 Task: Open Card Litigation Planning Review in Board Customer Advocacy Tips to Workspace Editing and Proofreading and add a team member Softage.4@softage.net, a label Blue, a checklist Chocolate Making, an attachment from your computer, a color Blue and finally, add a card description 'Develop and launch new customer engagement program' and a comment 'This task presents an opportunity to demonstrate our leadership skills and ability to take charge.'. Add a start date 'Jan 04, 1900' with a due date 'Jan 04, 1900'
Action: Mouse moved to (0, 141)
Screenshot: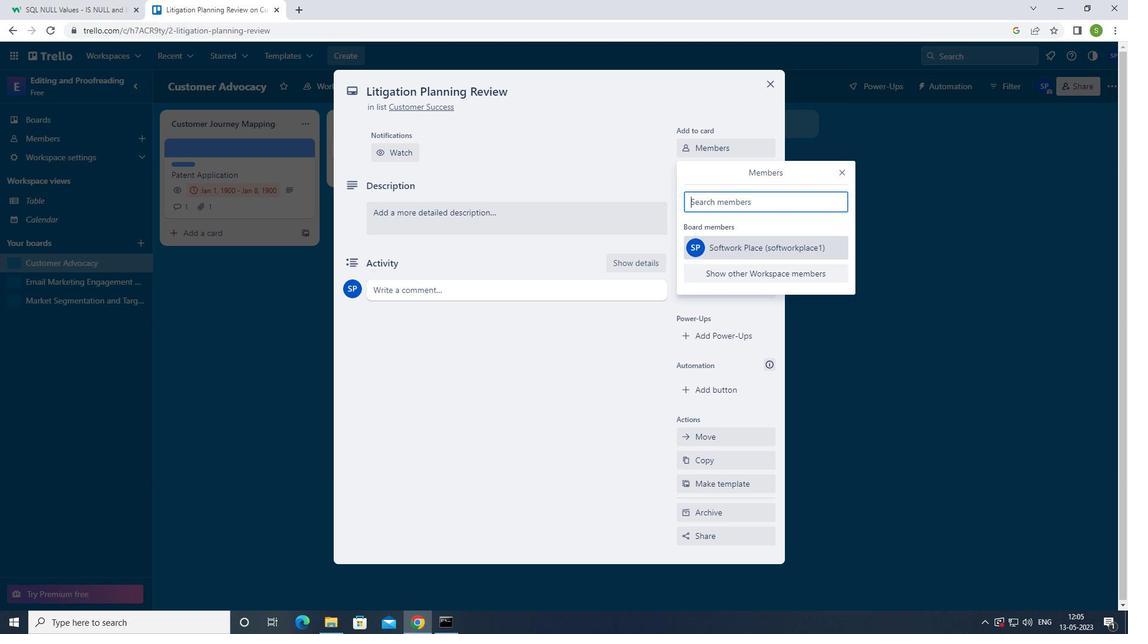 
Action: Key pressed <Key.shift>SOFTAGE.4<Key.shift>@SOFTAGE.NET<Key.enter>
Screenshot: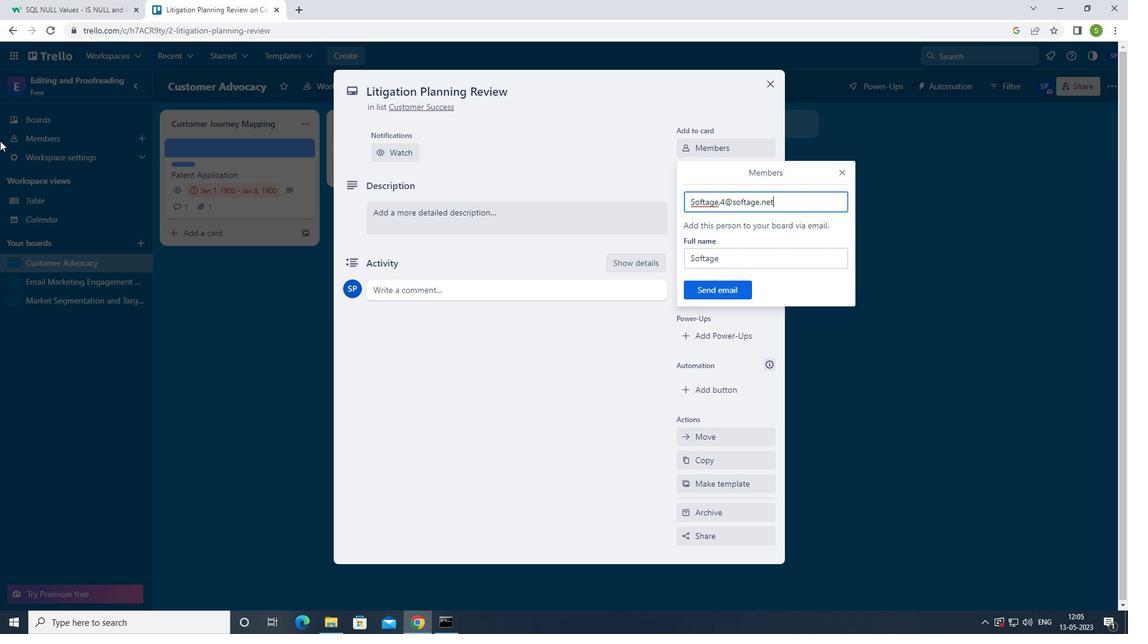 
Action: Mouse moved to (842, 170)
Screenshot: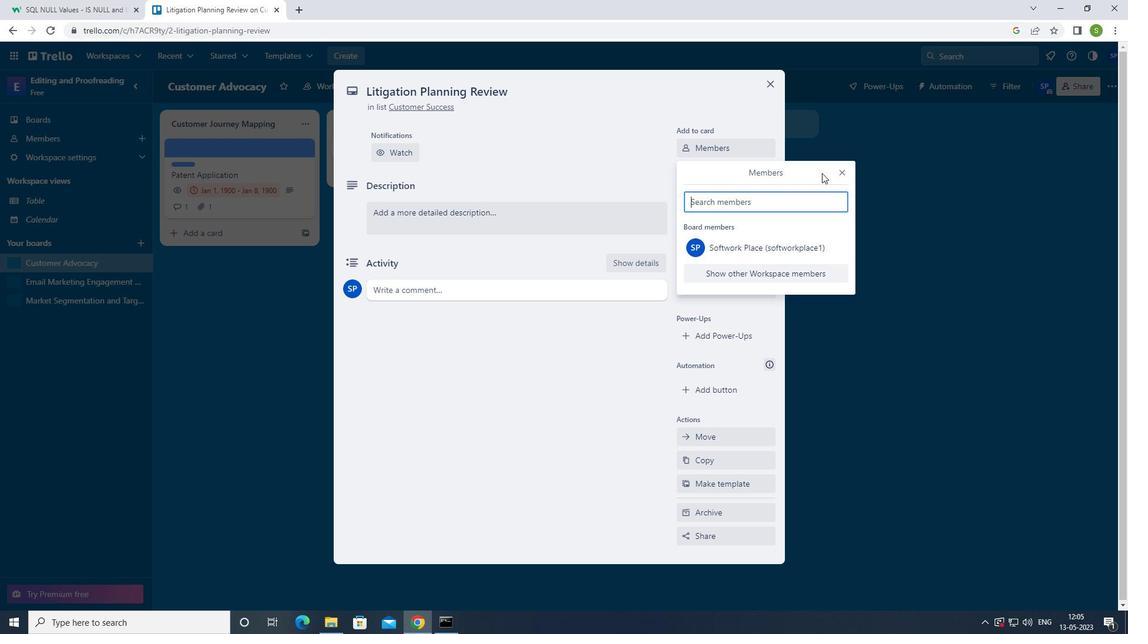 
Action: Mouse pressed left at (842, 170)
Screenshot: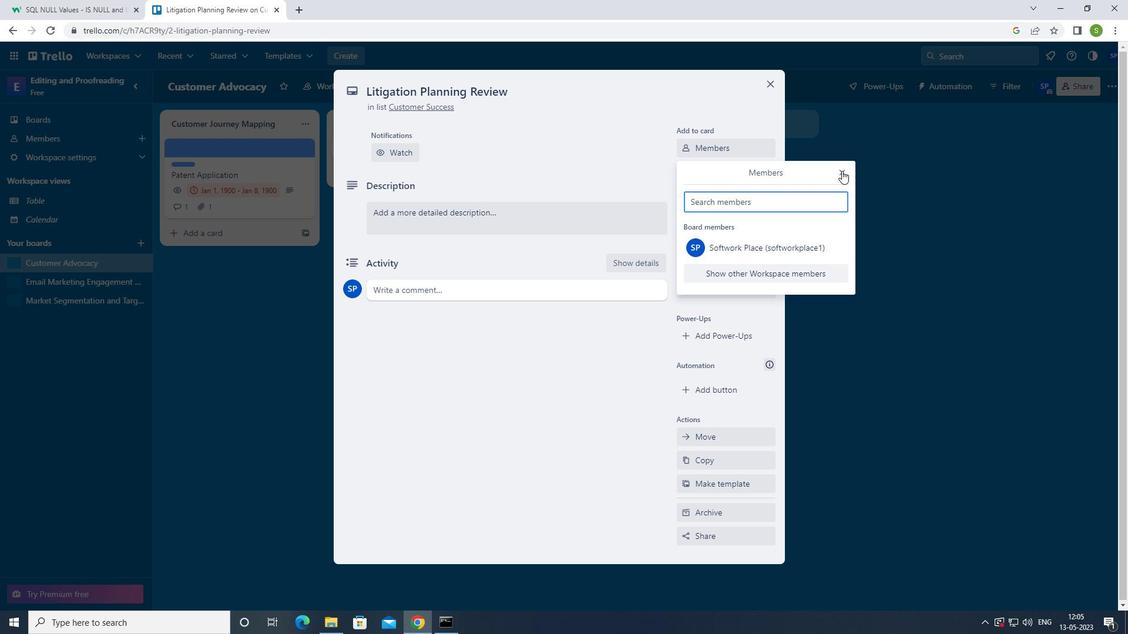 
Action: Mouse moved to (731, 178)
Screenshot: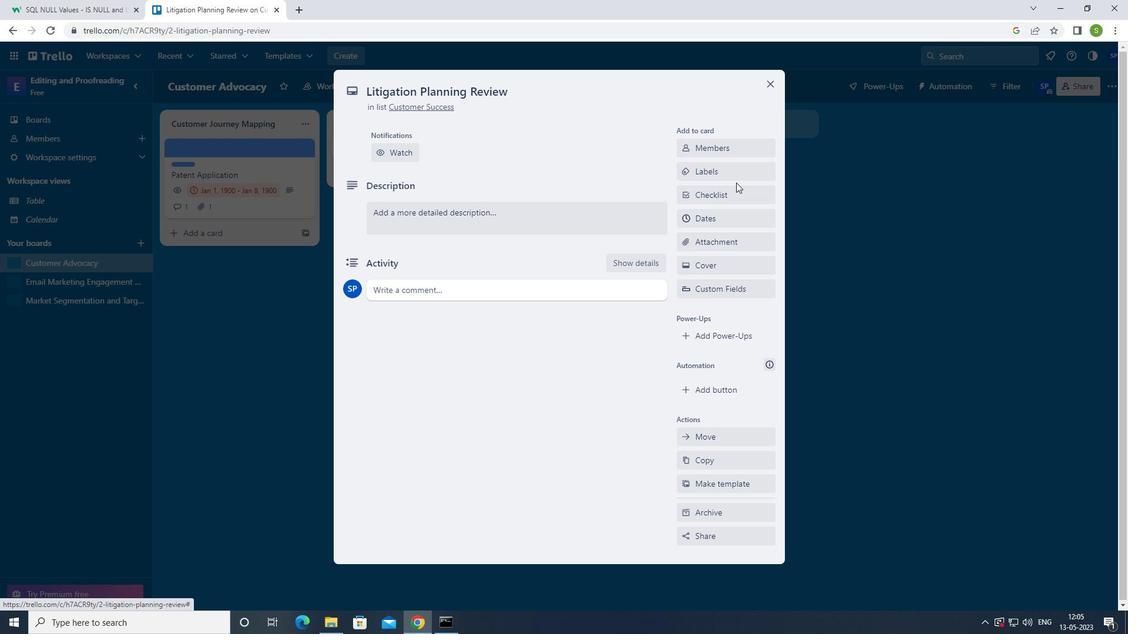 
Action: Mouse pressed left at (731, 178)
Screenshot: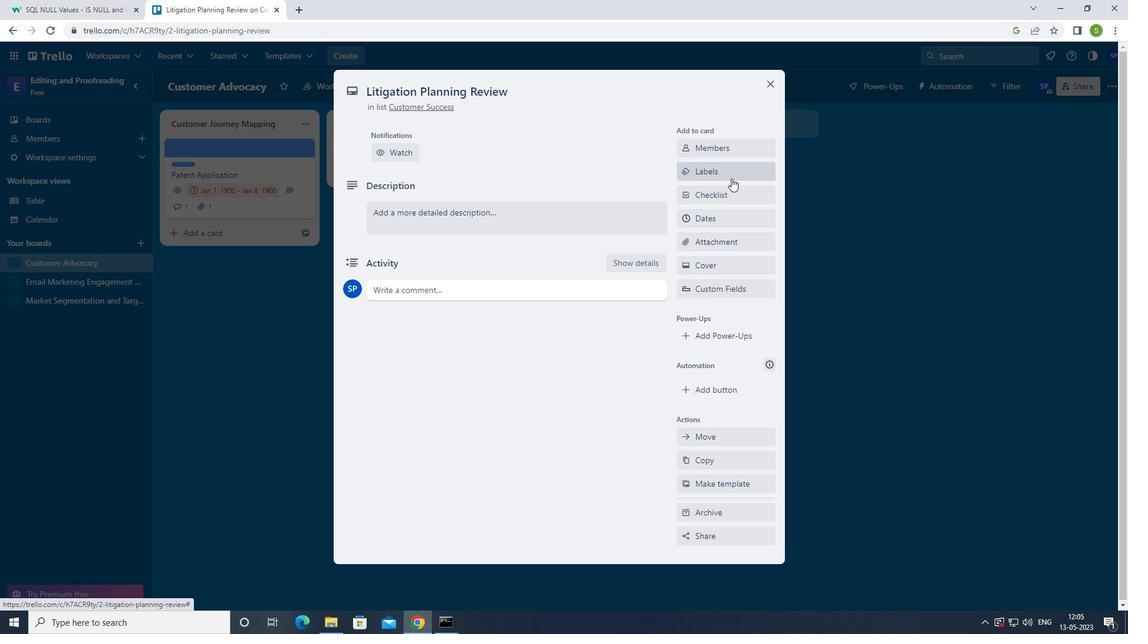 
Action: Mouse moved to (695, 374)
Screenshot: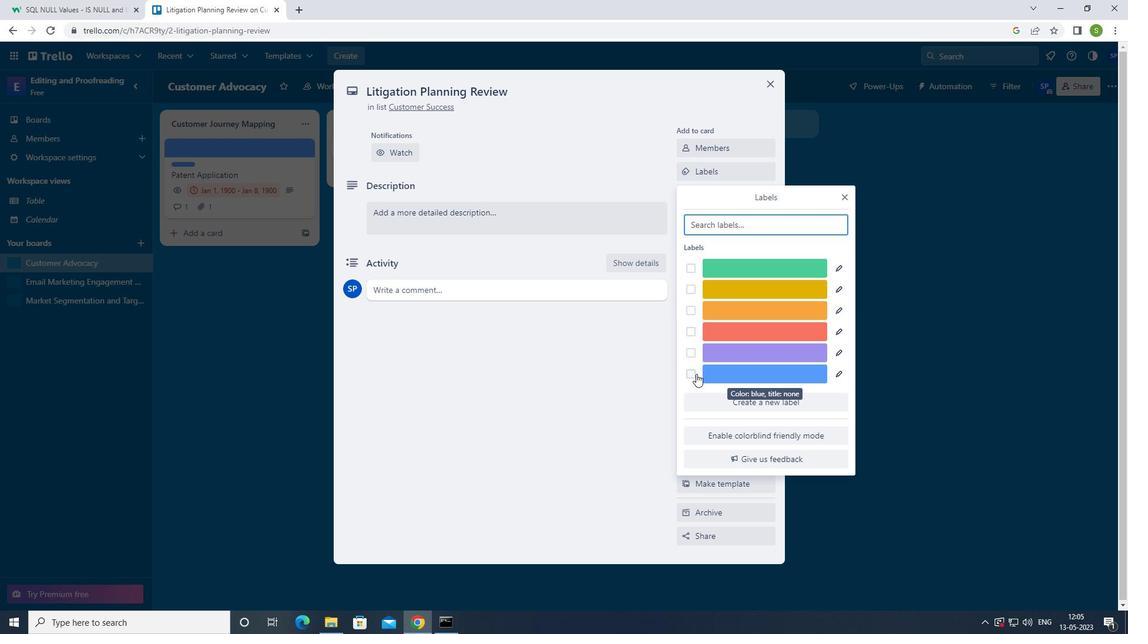 
Action: Mouse pressed left at (695, 374)
Screenshot: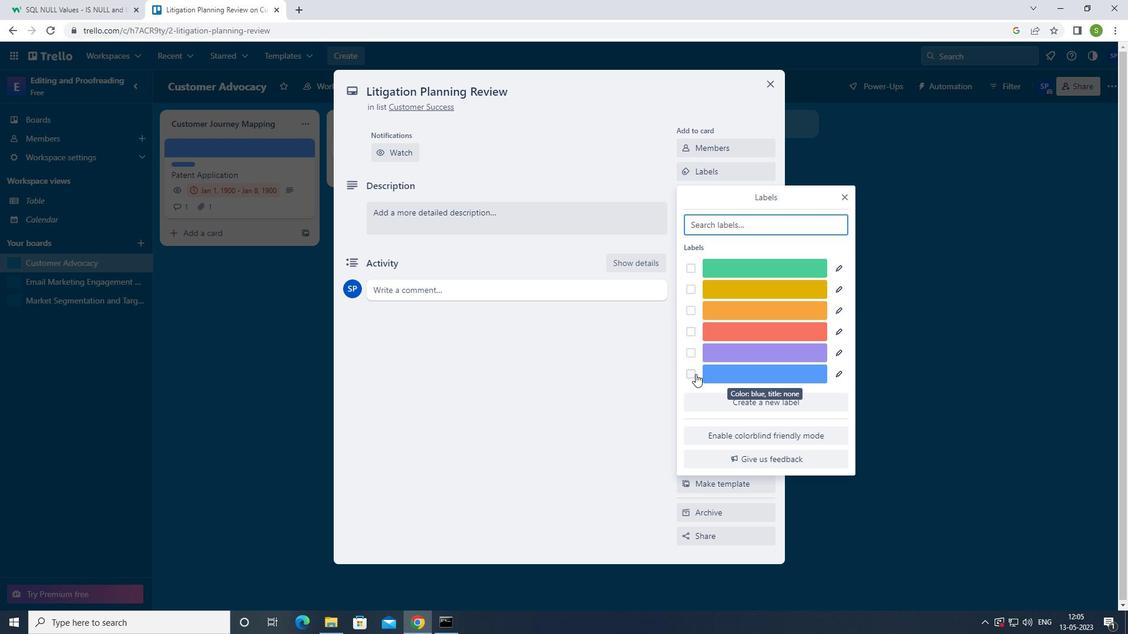 
Action: Mouse moved to (843, 197)
Screenshot: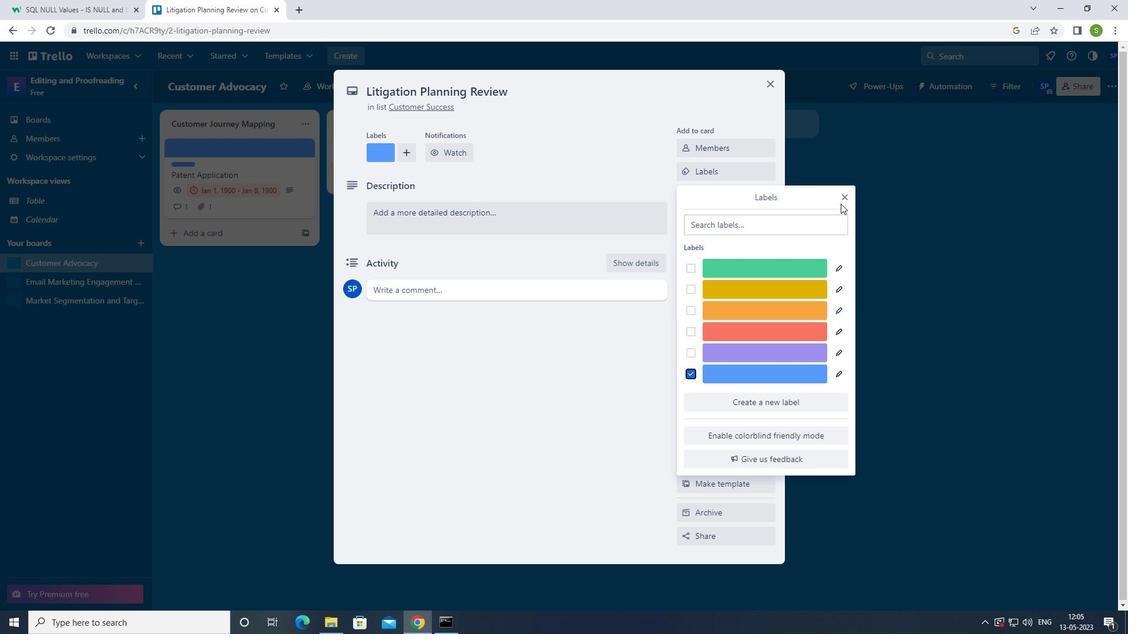 
Action: Mouse pressed left at (843, 197)
Screenshot: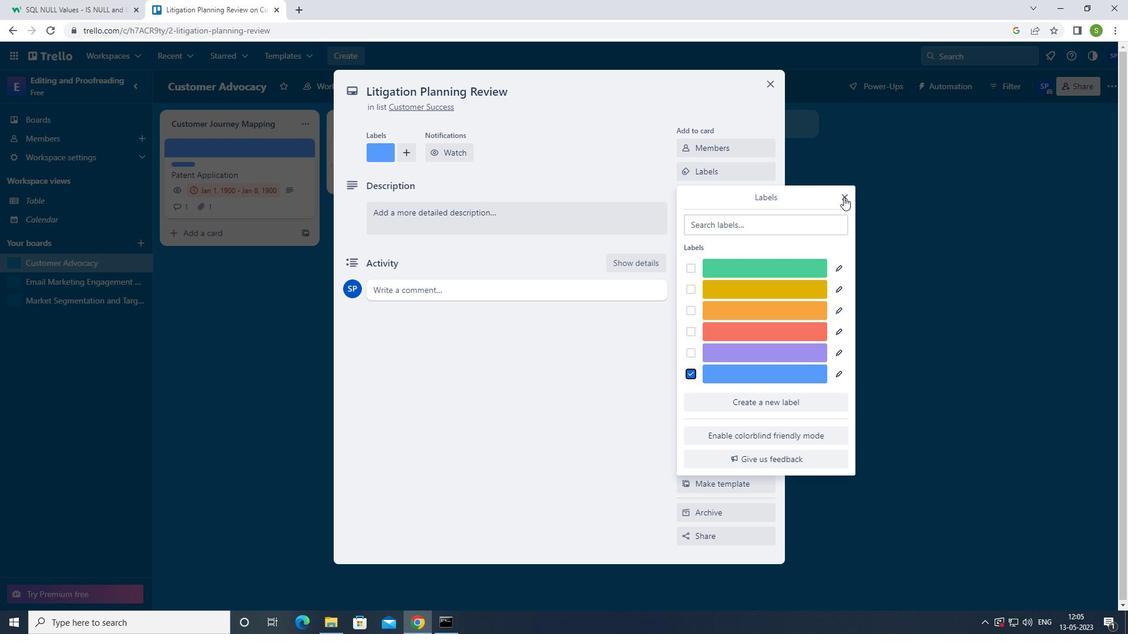 
Action: Mouse moved to (738, 199)
Screenshot: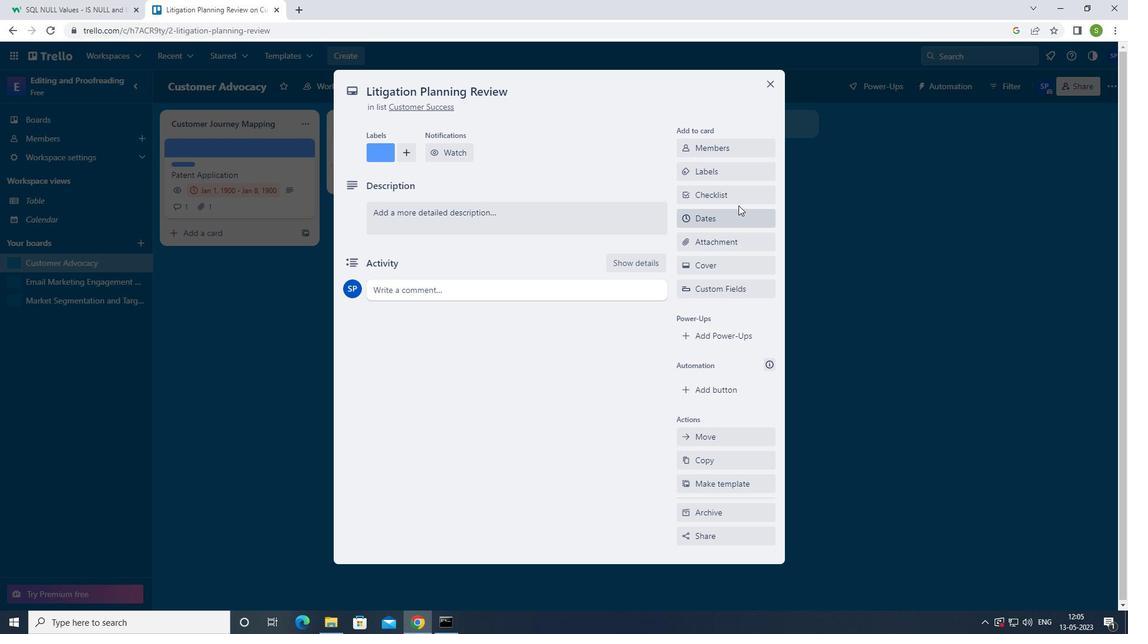 
Action: Mouse pressed left at (738, 199)
Screenshot: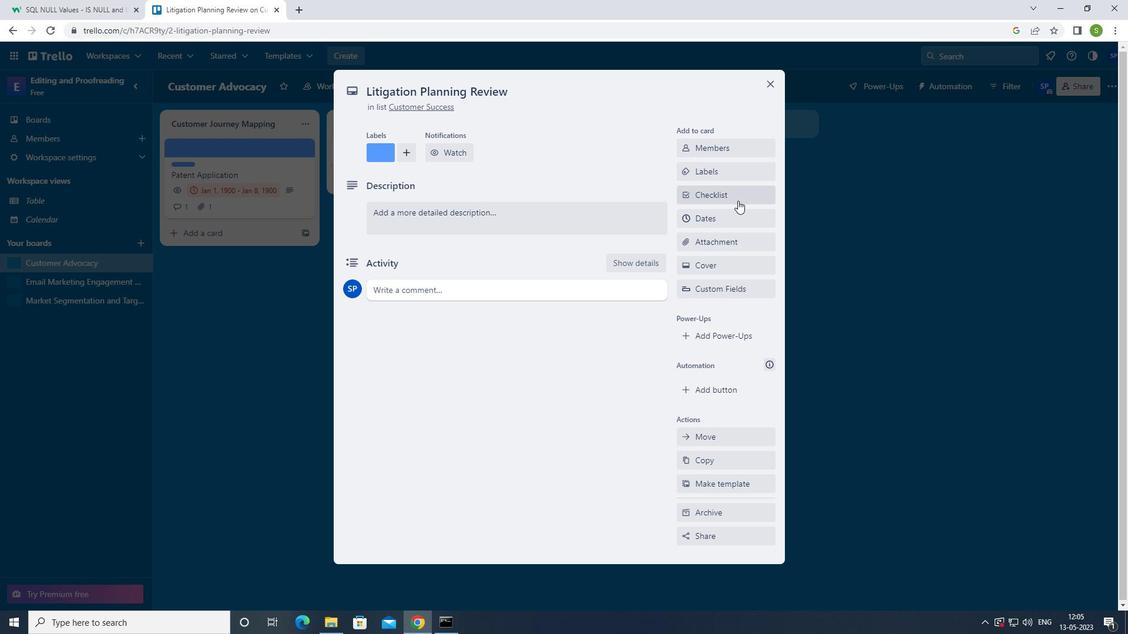 
Action: Mouse moved to (738, 258)
Screenshot: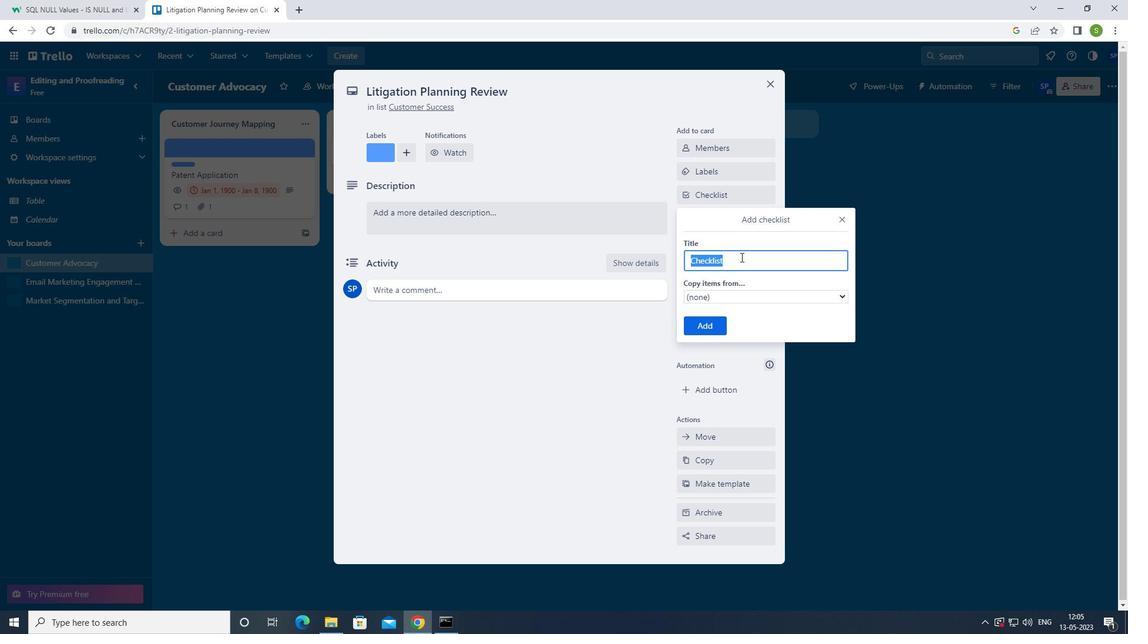 
Action: Key pressed <Key.shift>C
Screenshot: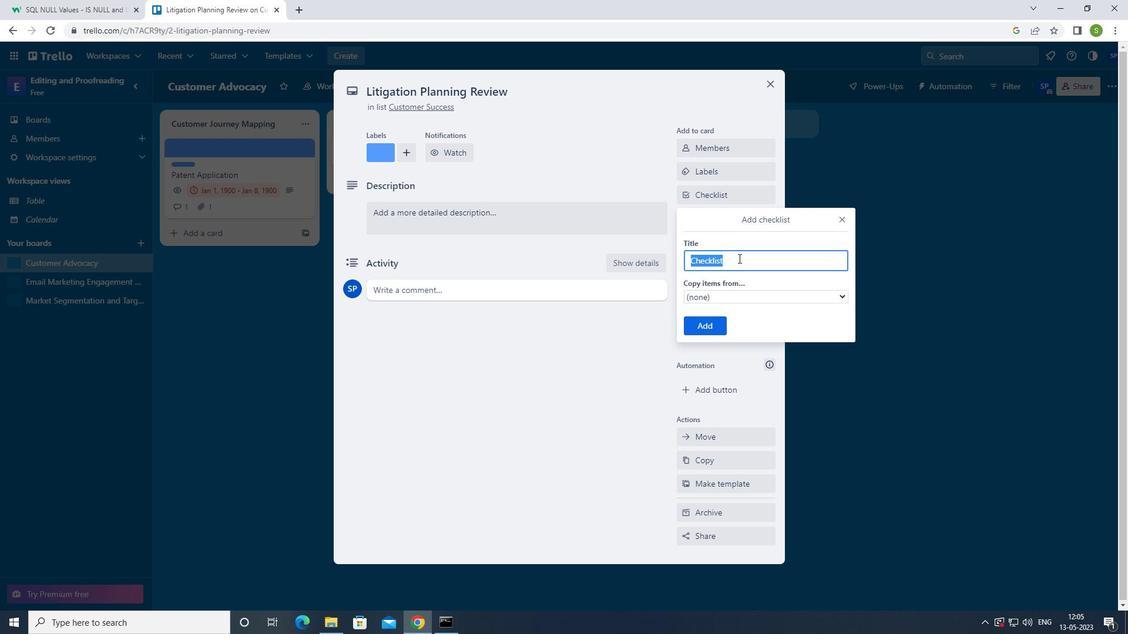 
Action: Mouse moved to (777, 402)
Screenshot: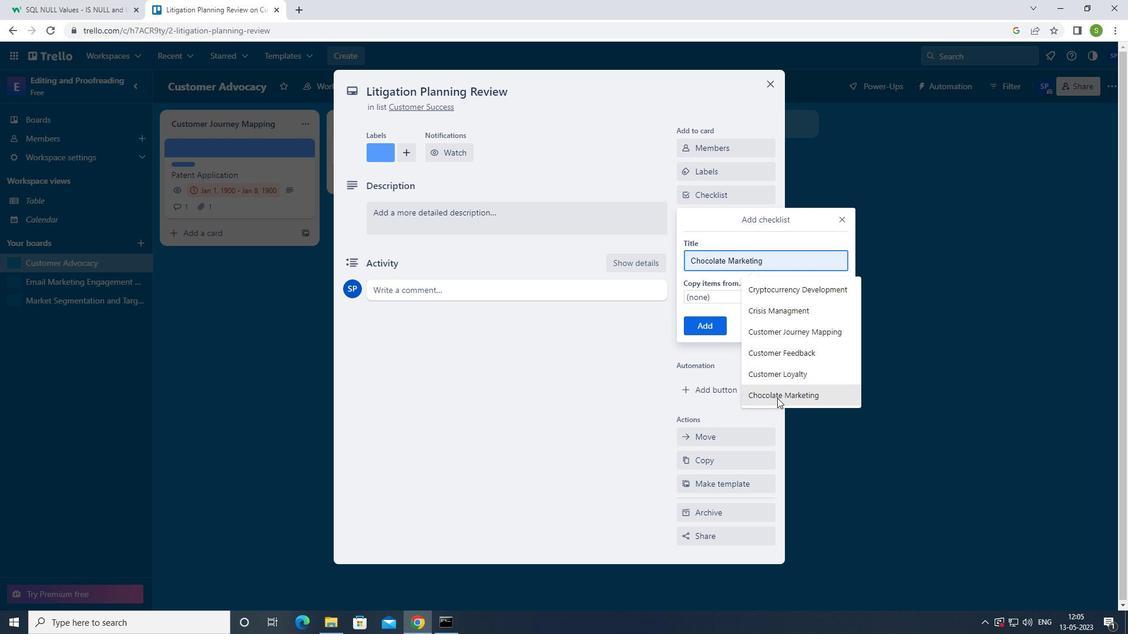 
Action: Mouse pressed left at (777, 402)
Screenshot: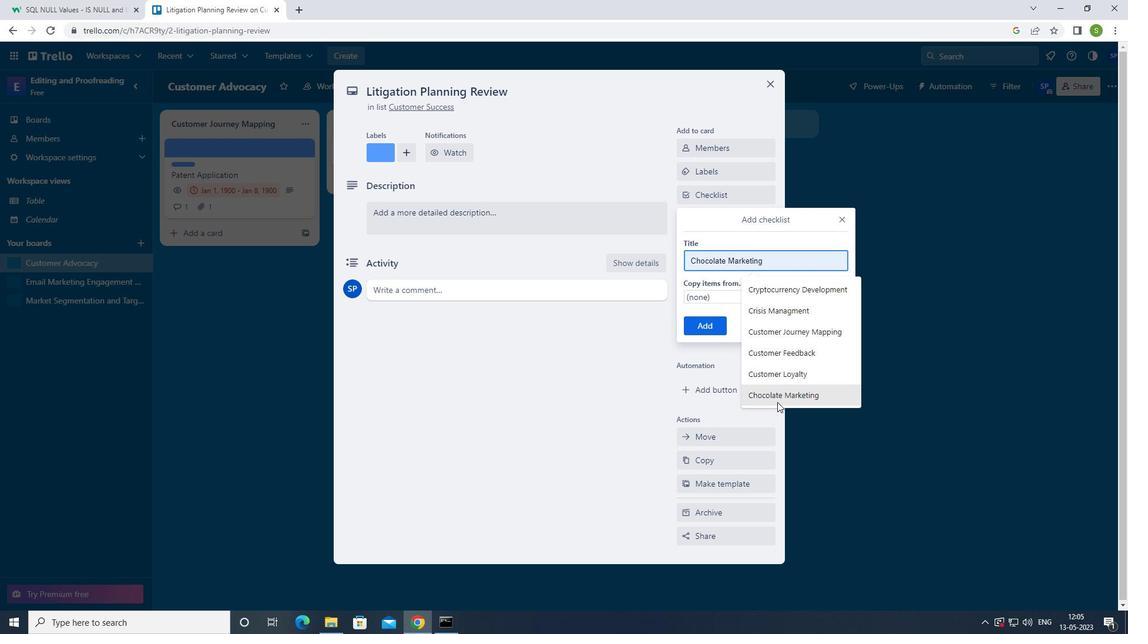 
Action: Mouse moved to (708, 325)
Screenshot: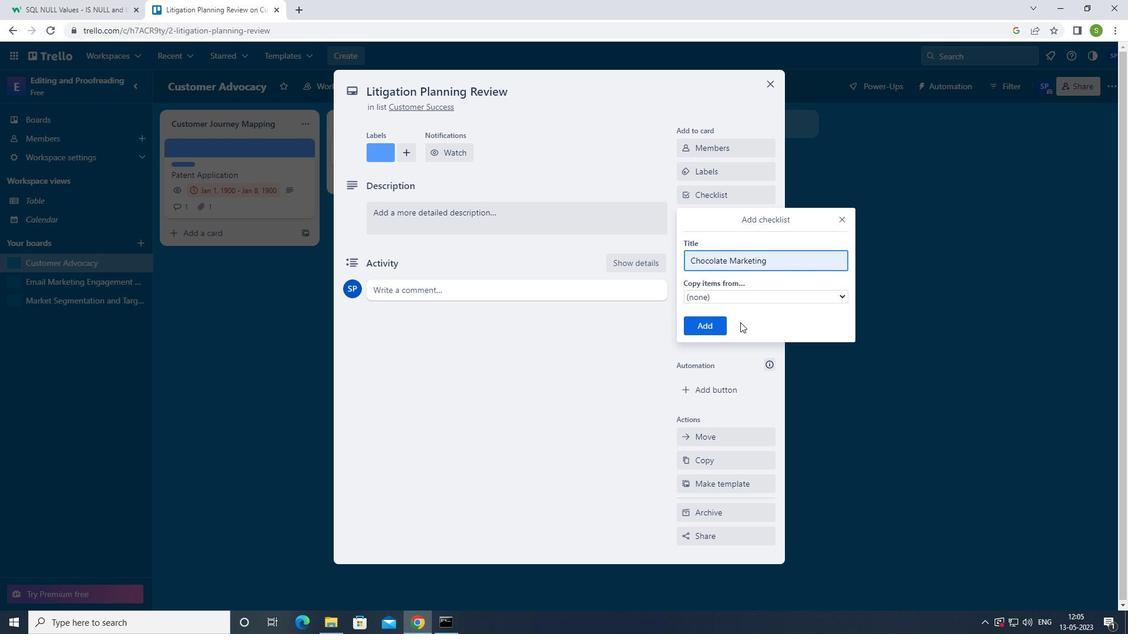 
Action: Mouse pressed left at (708, 325)
Screenshot: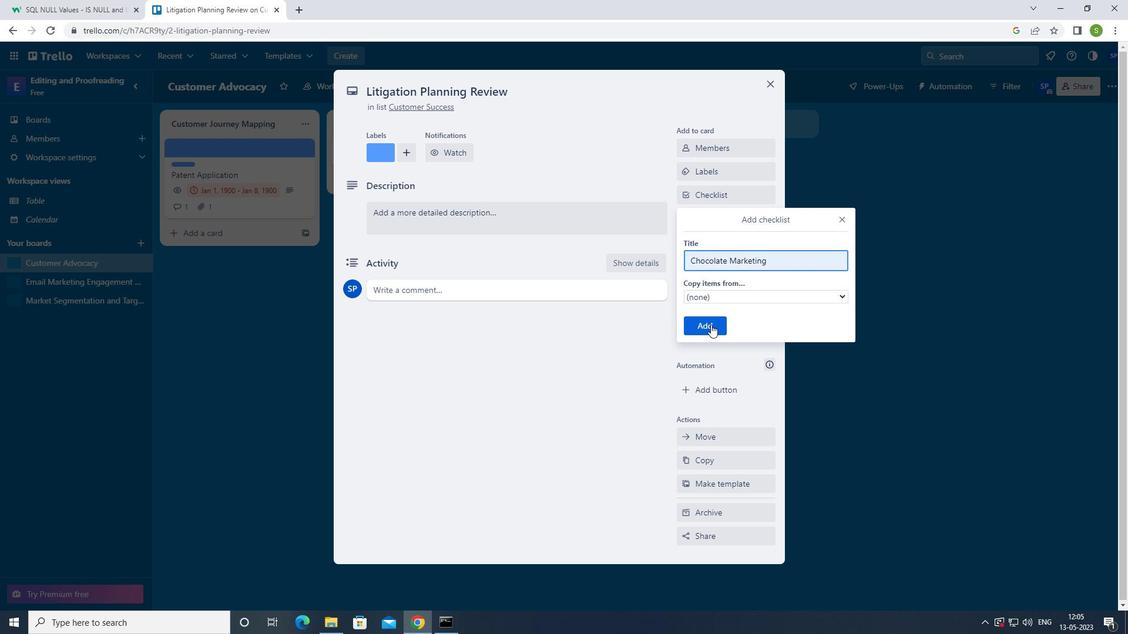 
Action: Mouse moved to (720, 239)
Screenshot: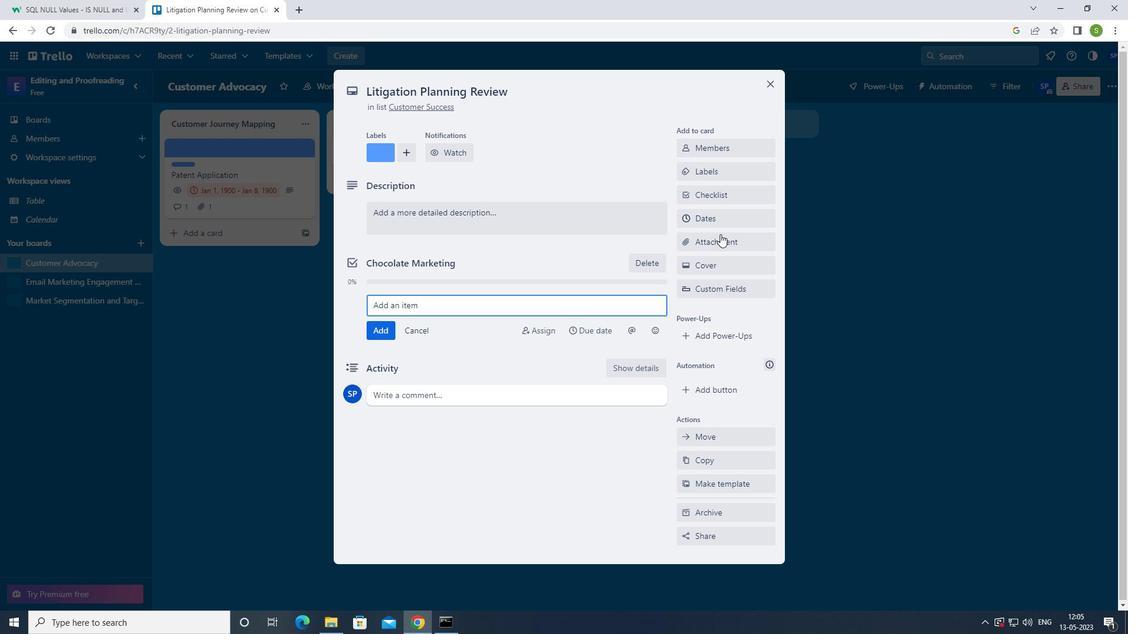 
Action: Mouse pressed left at (720, 239)
Screenshot: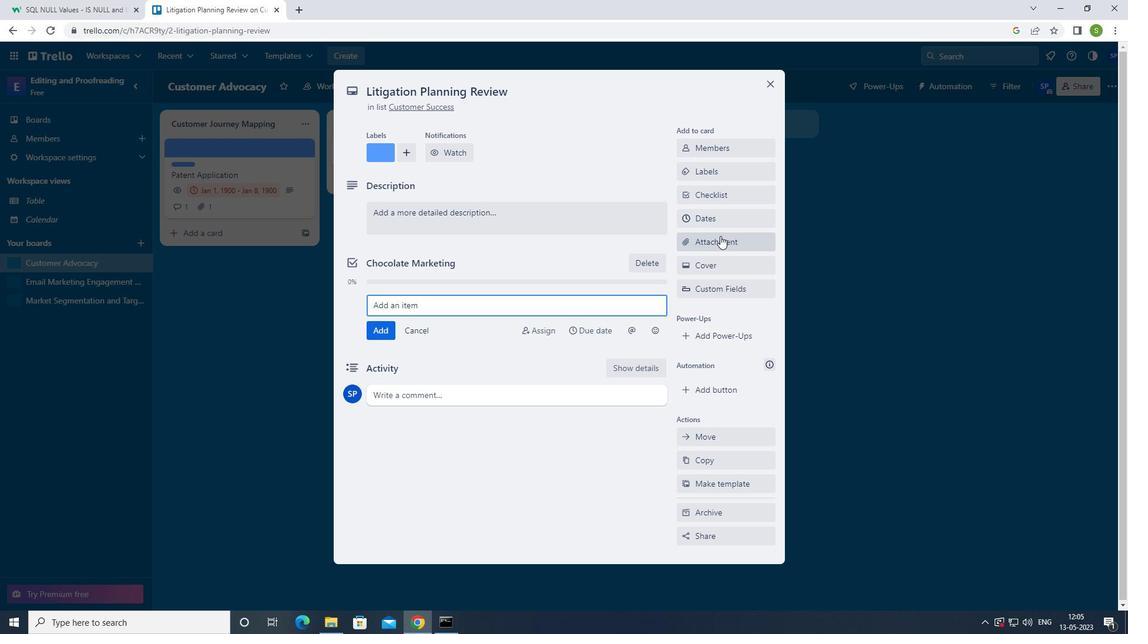 
Action: Mouse moved to (709, 296)
Screenshot: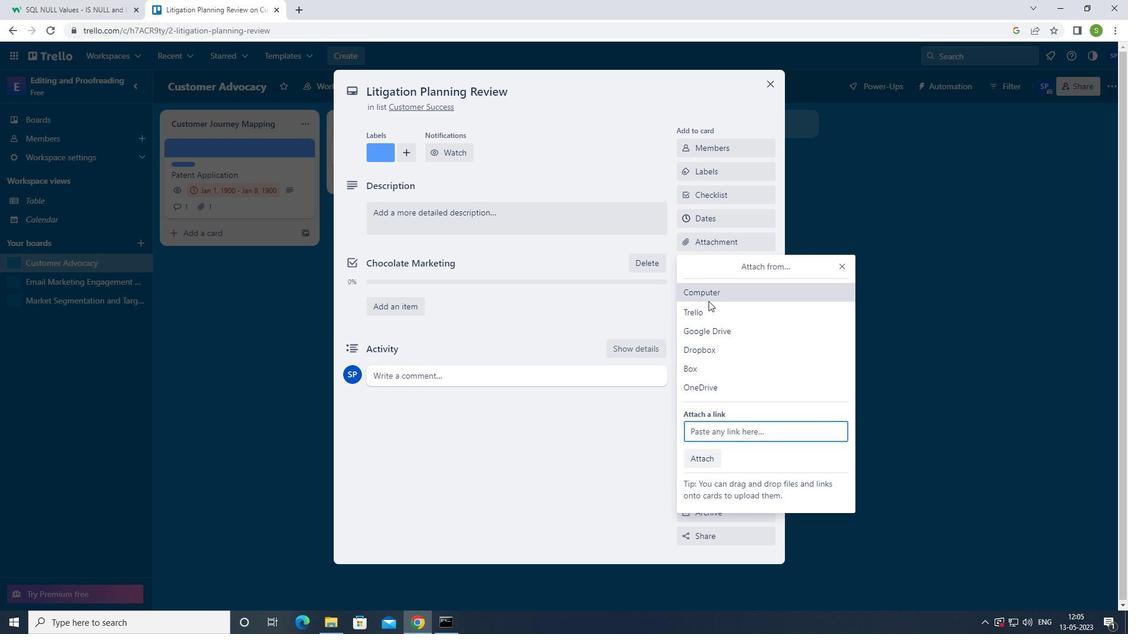 
Action: Mouse pressed left at (709, 296)
Screenshot: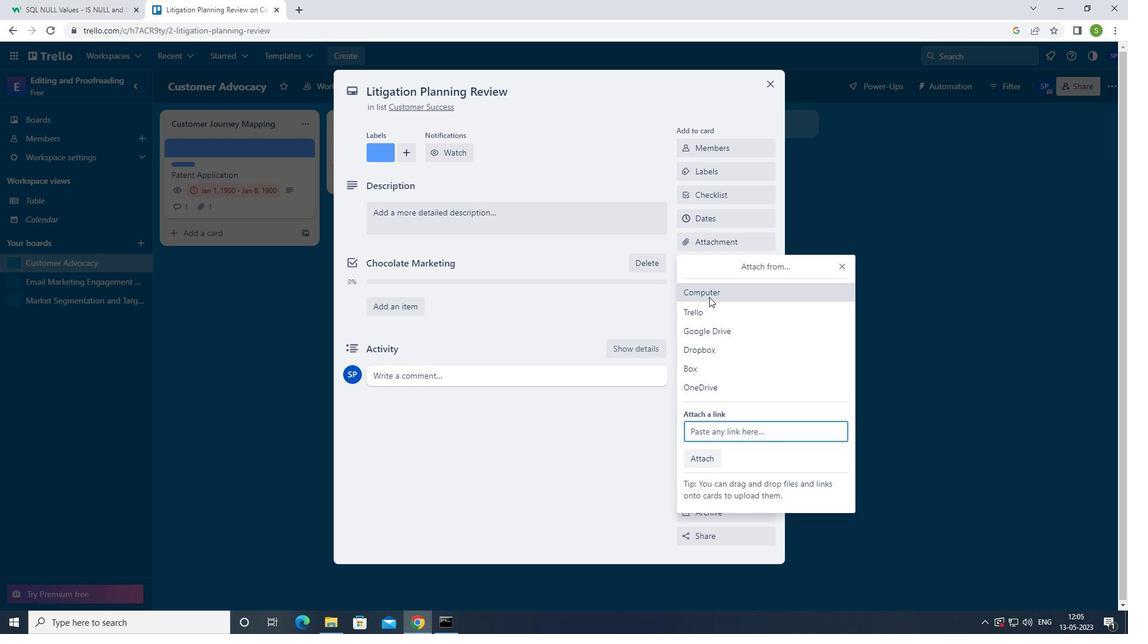 
Action: Mouse moved to (254, 83)
Screenshot: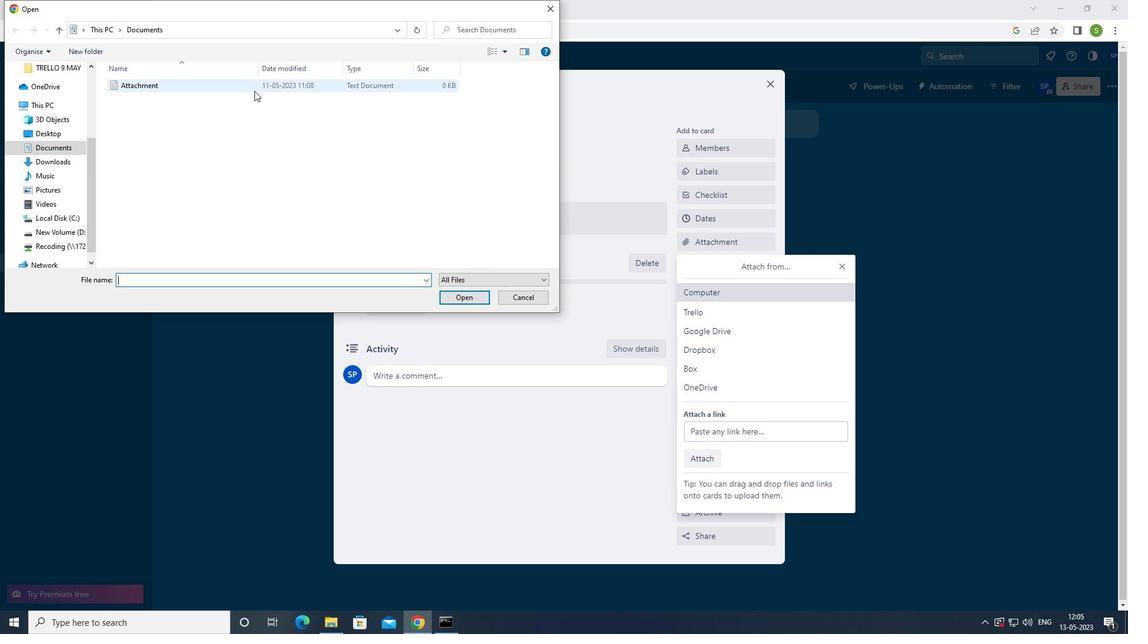 
Action: Mouse pressed left at (254, 83)
Screenshot: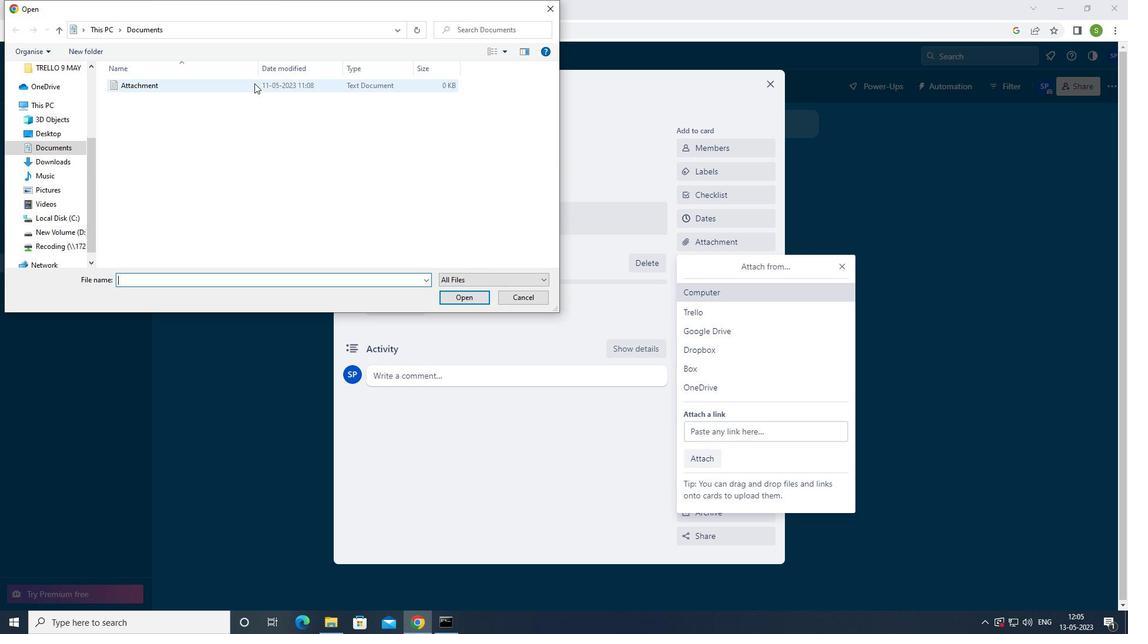 
Action: Mouse moved to (451, 297)
Screenshot: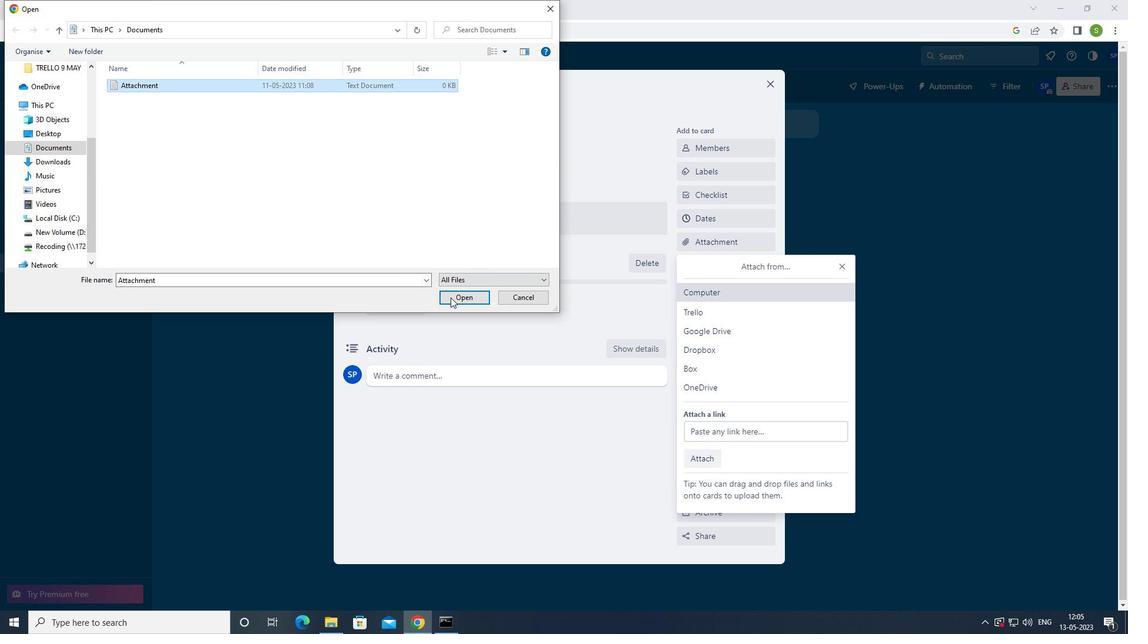 
Action: Mouse pressed left at (451, 297)
Screenshot: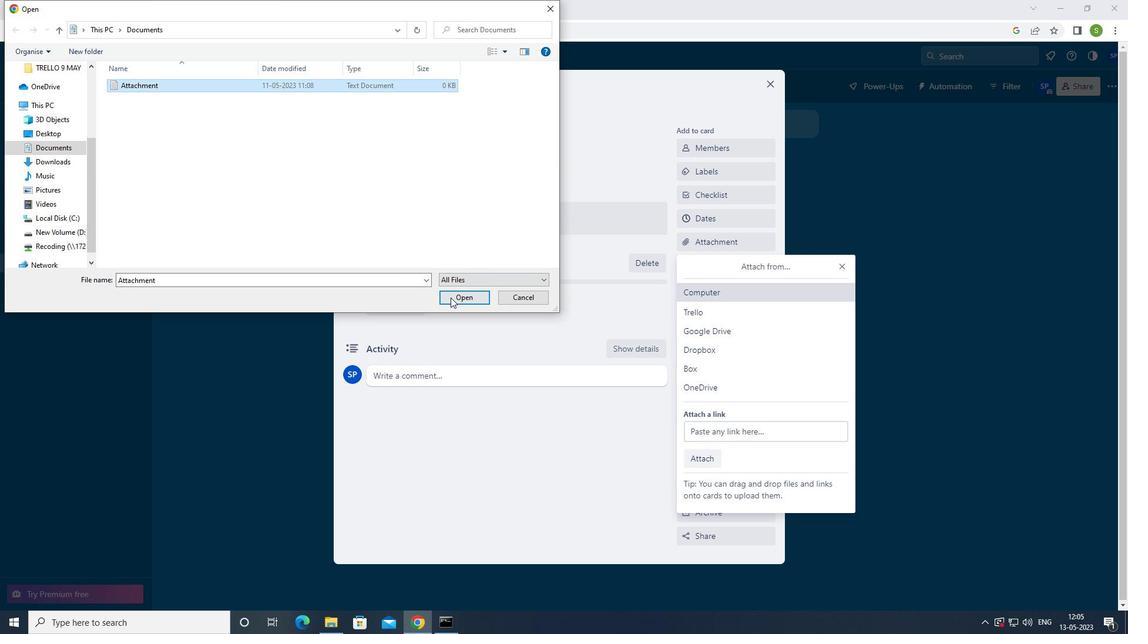 
Action: Mouse moved to (721, 260)
Screenshot: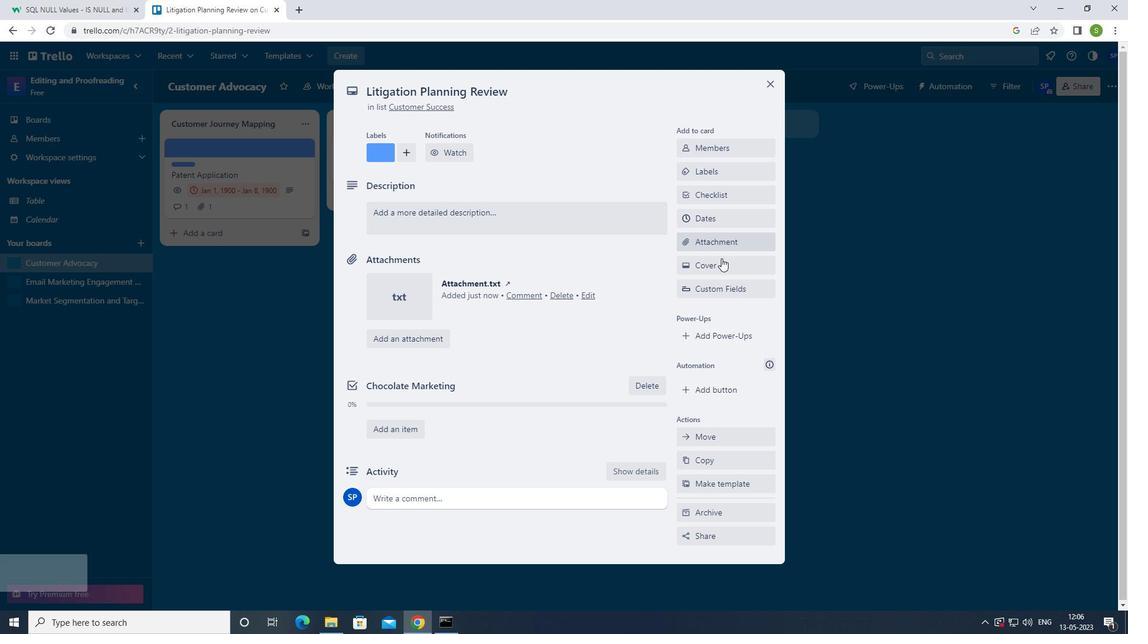 
Action: Mouse pressed left at (721, 260)
Screenshot: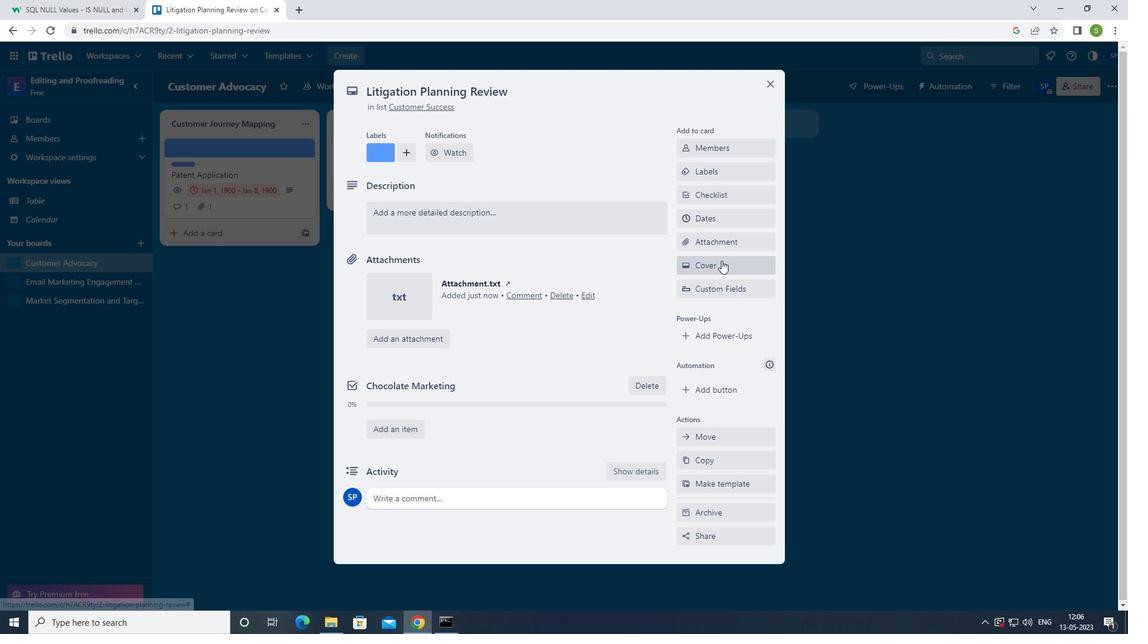 
Action: Mouse moved to (696, 397)
Screenshot: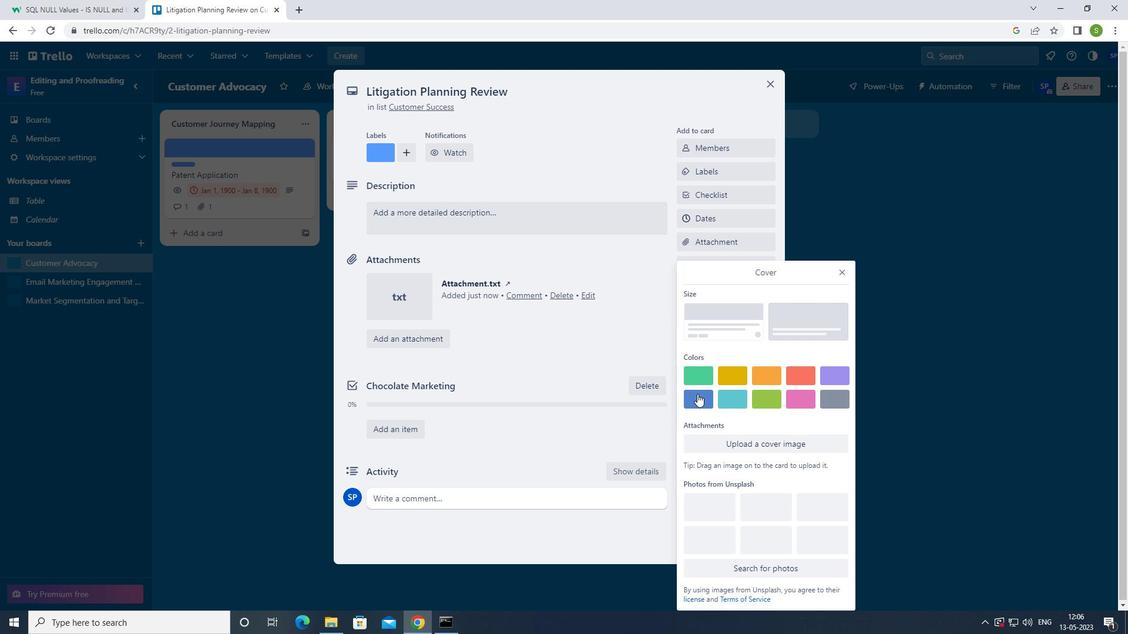 
Action: Mouse pressed left at (696, 397)
Screenshot: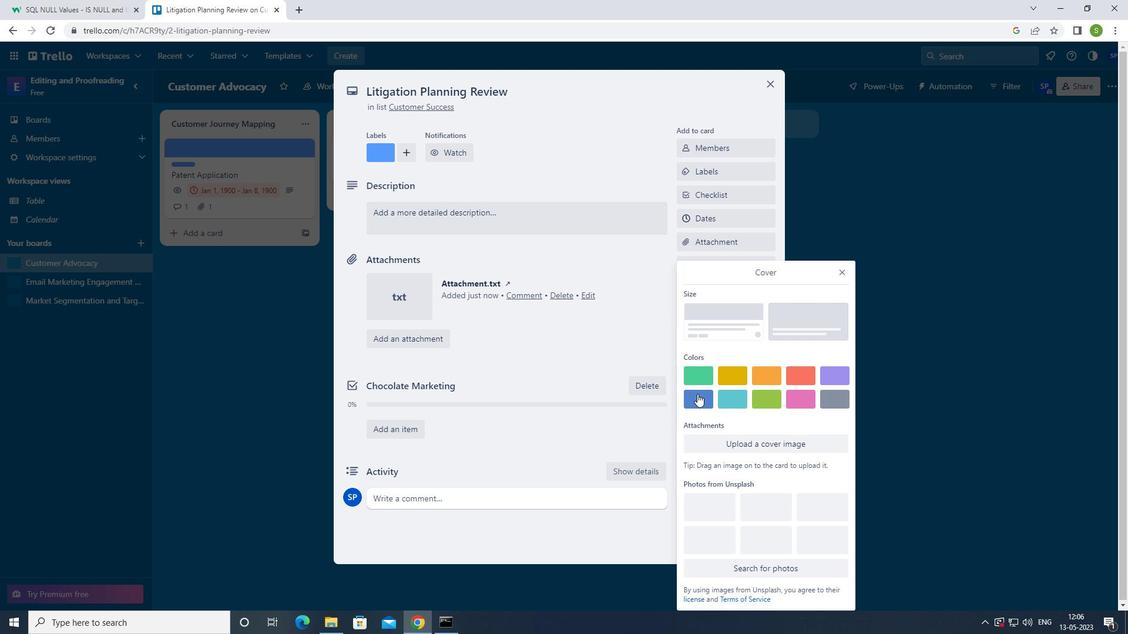 
Action: Mouse moved to (840, 248)
Screenshot: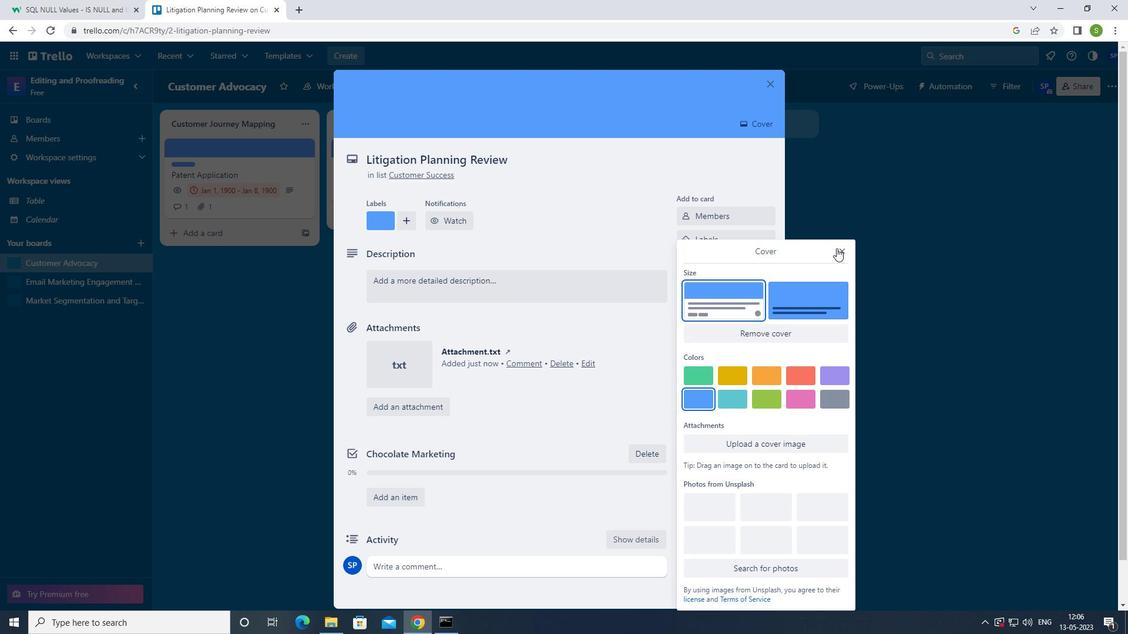 
Action: Mouse pressed left at (840, 248)
Screenshot: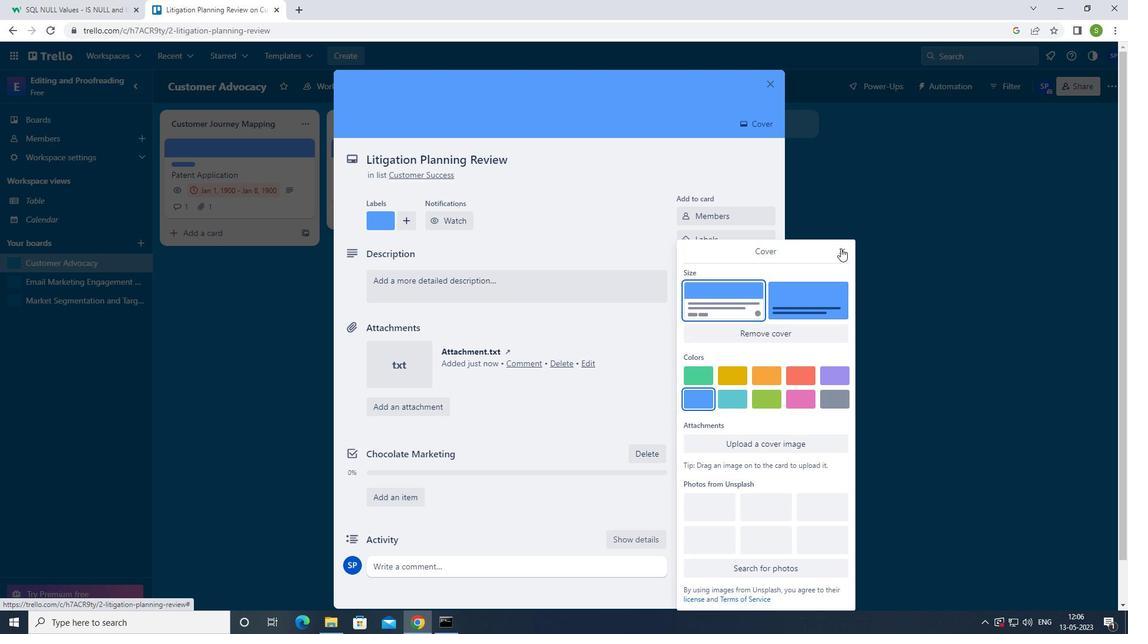 
Action: Mouse moved to (561, 304)
Screenshot: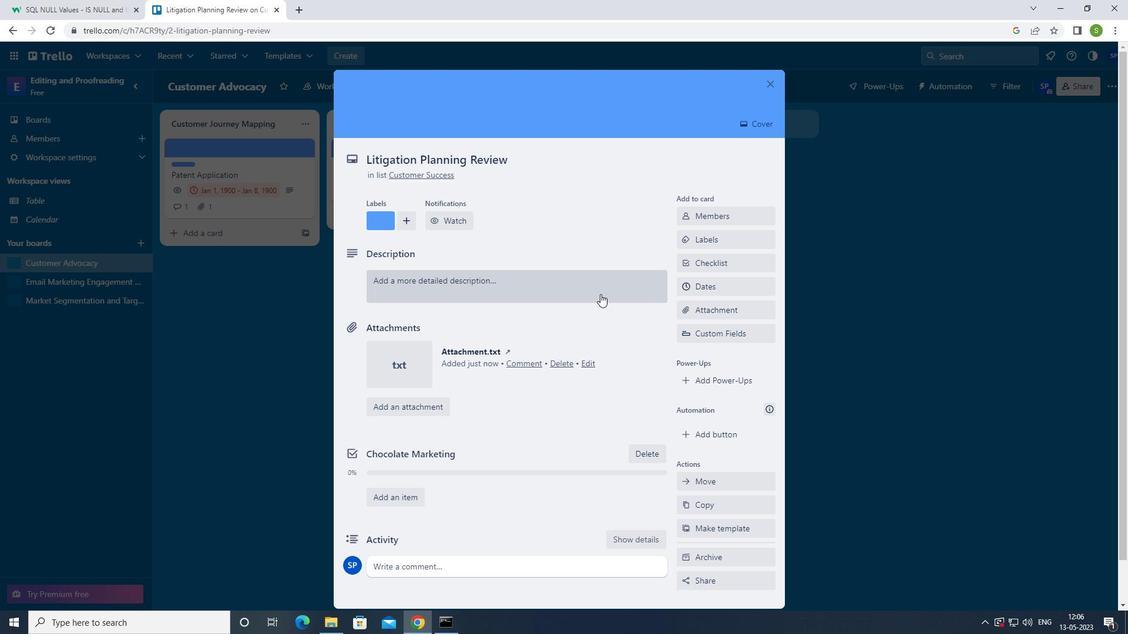 
Action: Mouse pressed left at (561, 304)
Screenshot: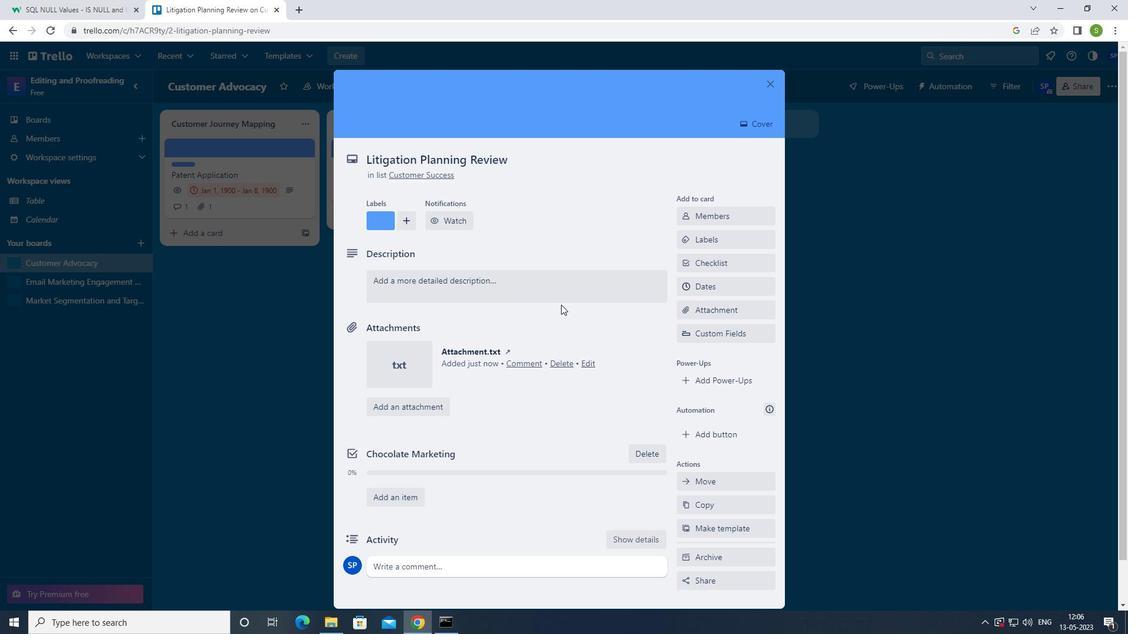 
Action: Mouse moved to (558, 293)
Screenshot: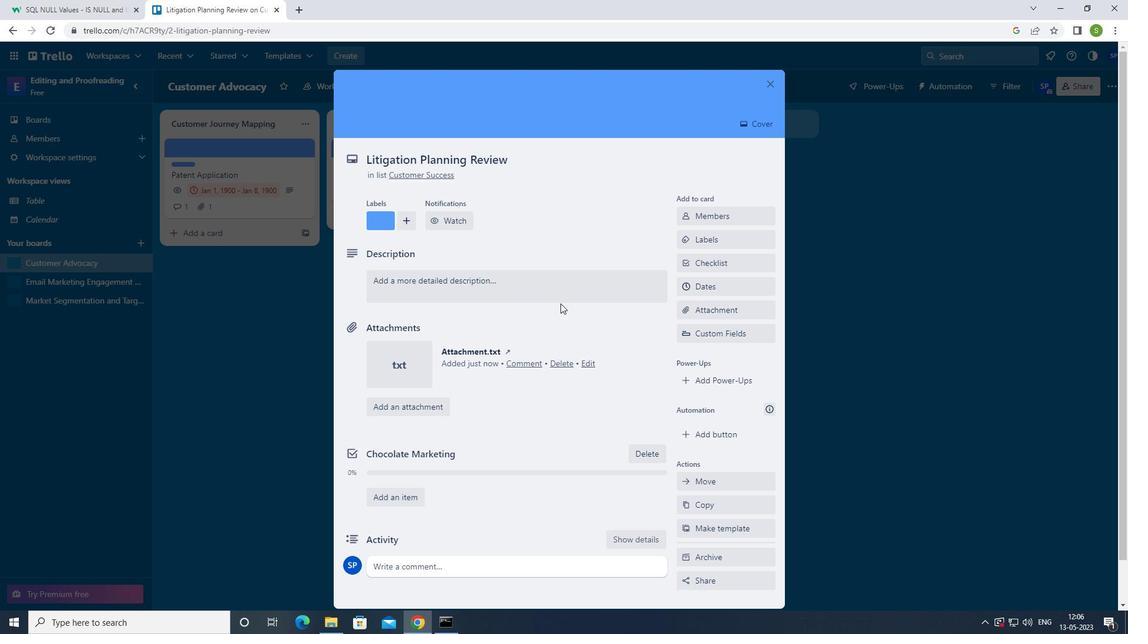 
Action: Mouse pressed left at (558, 293)
Screenshot: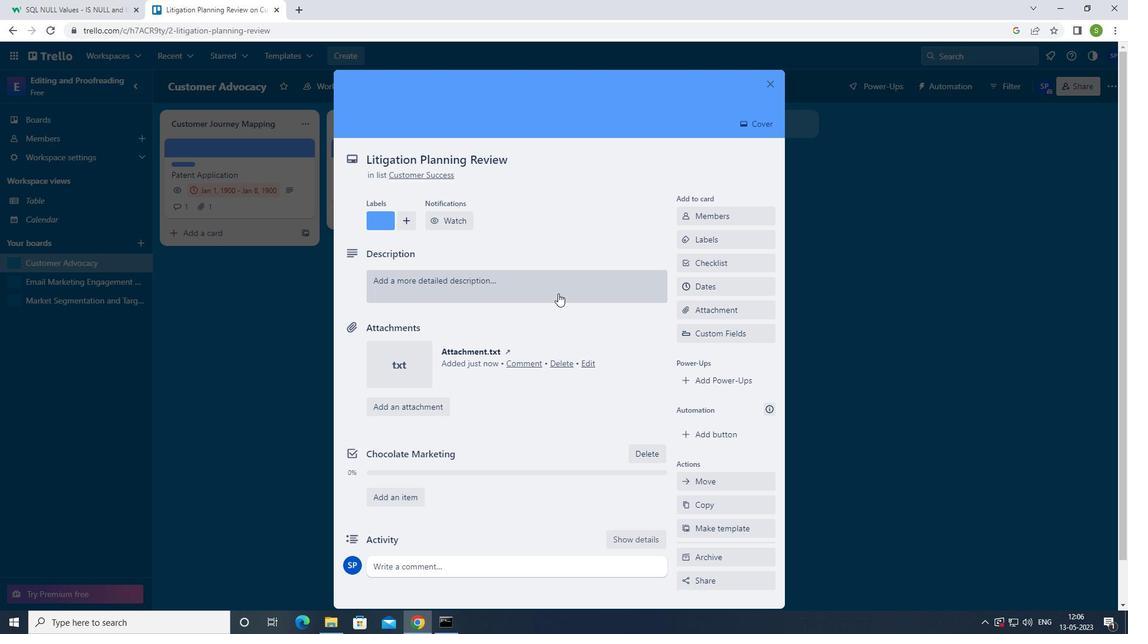 
Action: Mouse moved to (564, 225)
Screenshot: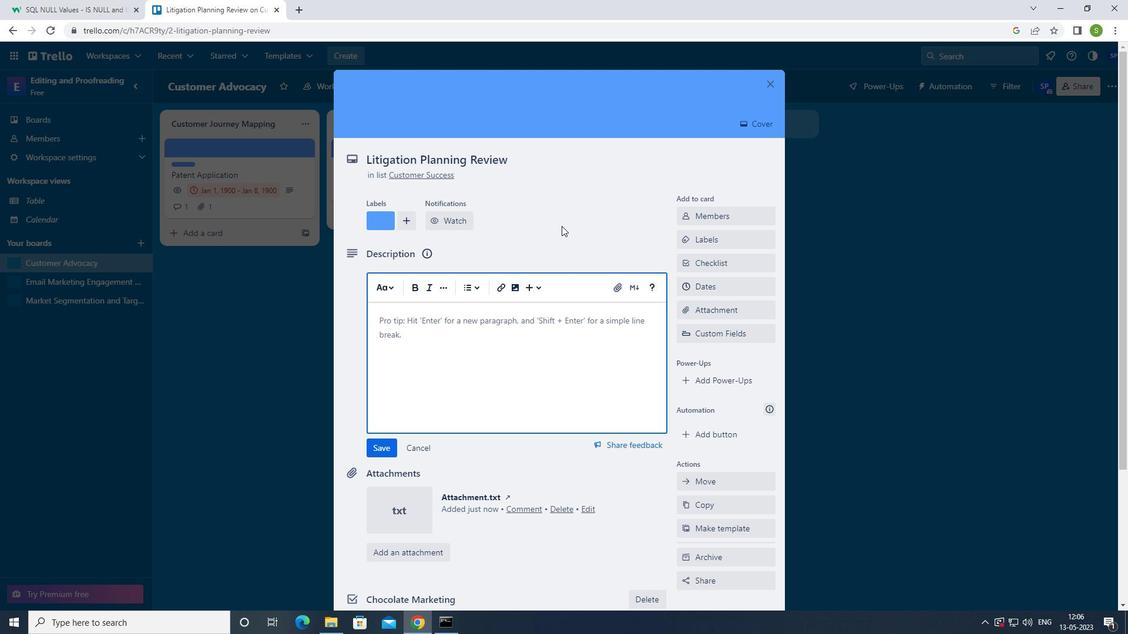 
Action: Key pressed <Key.shift>DEVELOP<Key.space>AND<Key.space>LAUNCH<Key.space>NEW<Key.space>CUSTOMER<Key.space>ENGAGEMENT<Key.space>PROGRAM
Screenshot: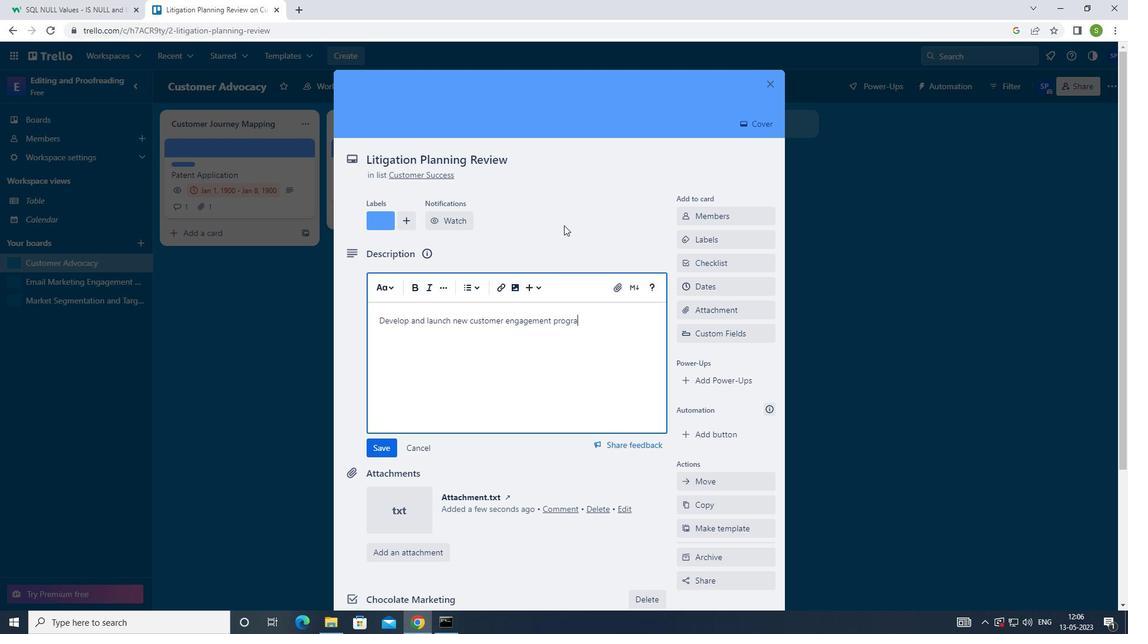 
Action: Mouse moved to (369, 448)
Screenshot: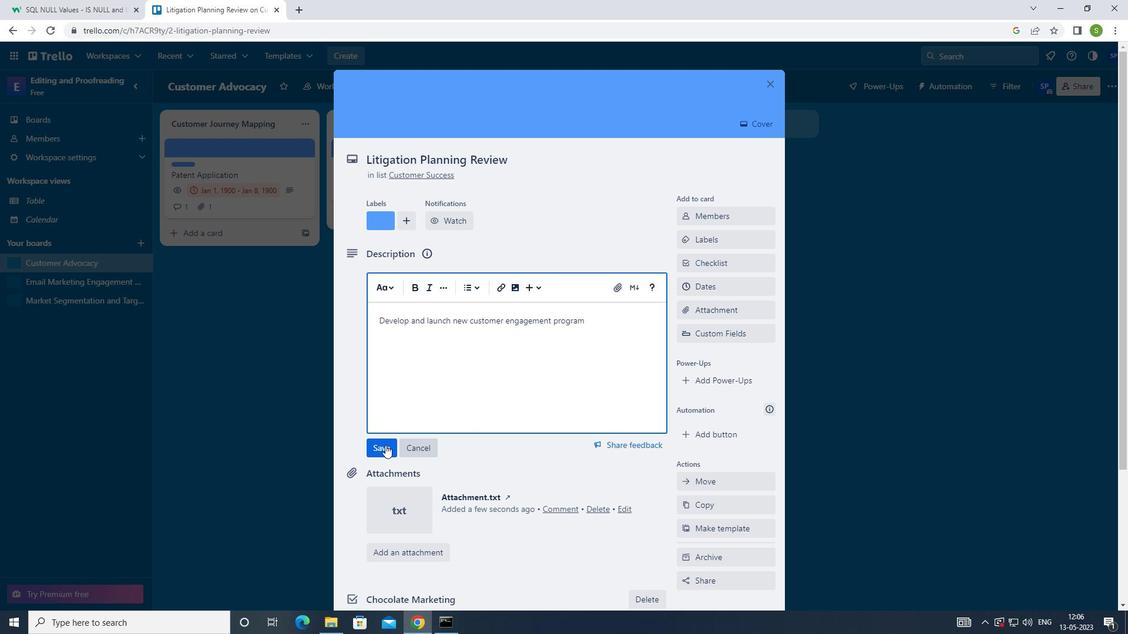
Action: Mouse pressed left at (369, 448)
Screenshot: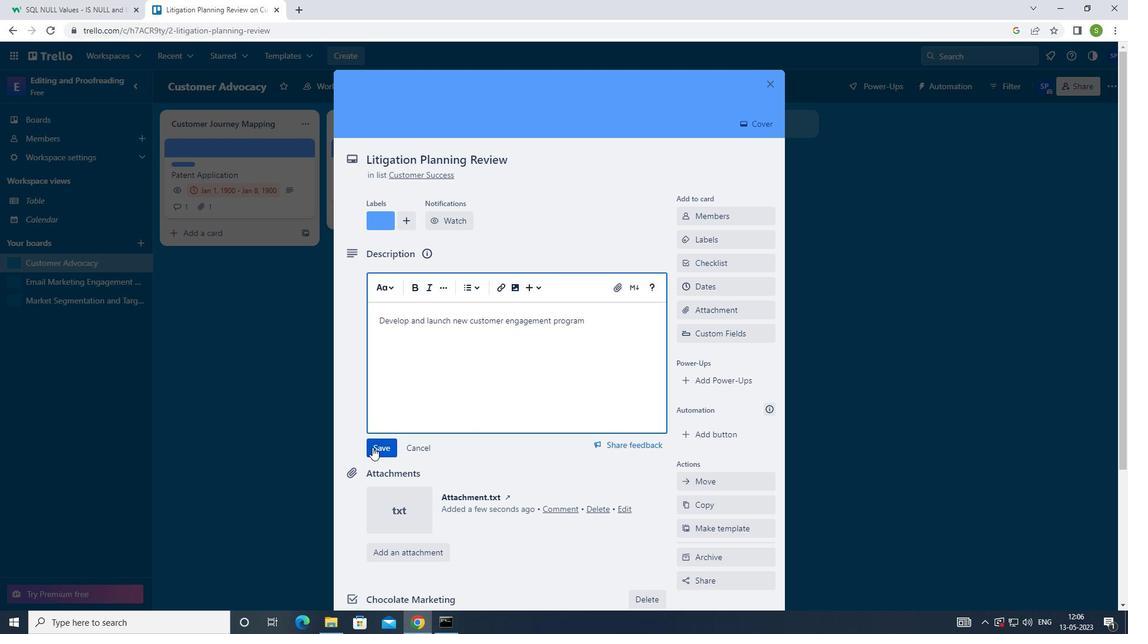 
Action: Mouse moved to (423, 431)
Screenshot: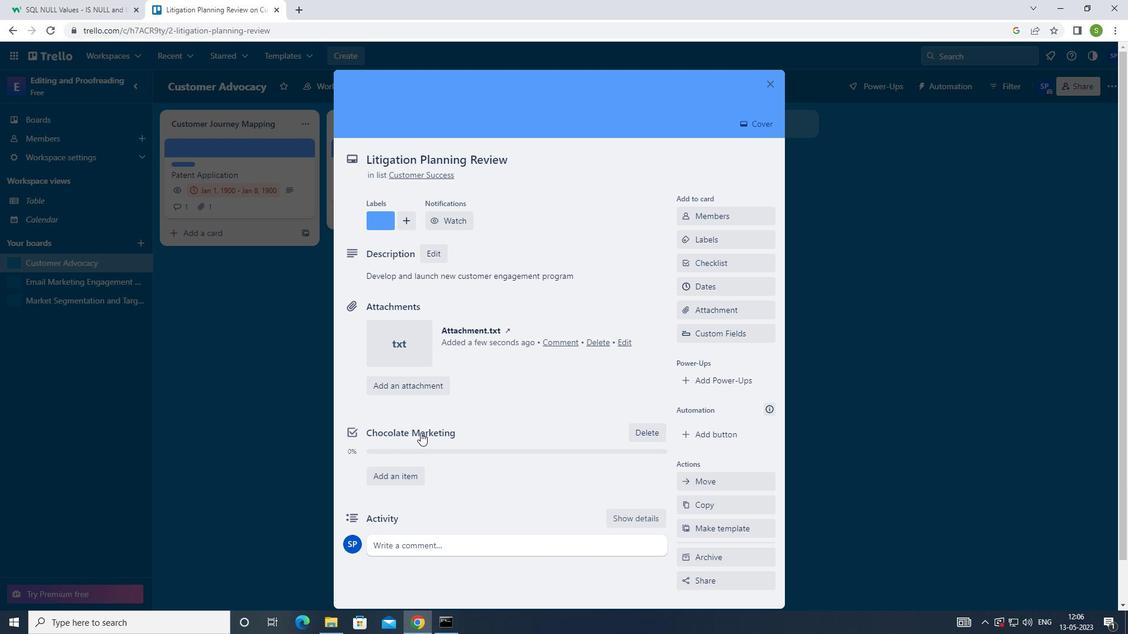 
Action: Mouse scrolled (423, 430) with delta (0, 0)
Screenshot: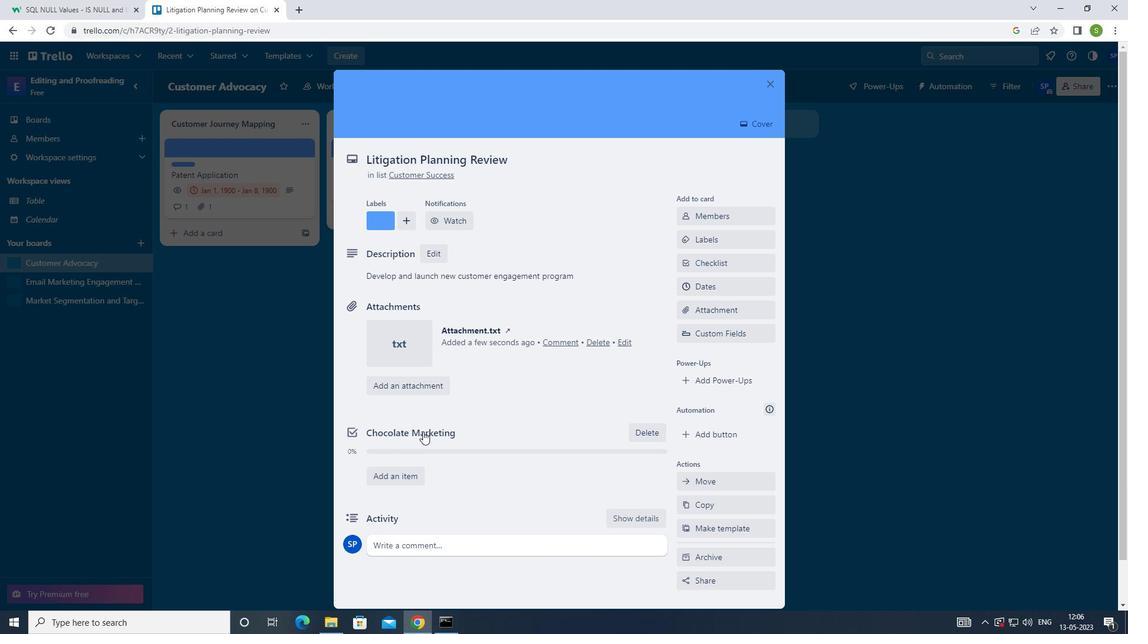 
Action: Mouse moved to (426, 439)
Screenshot: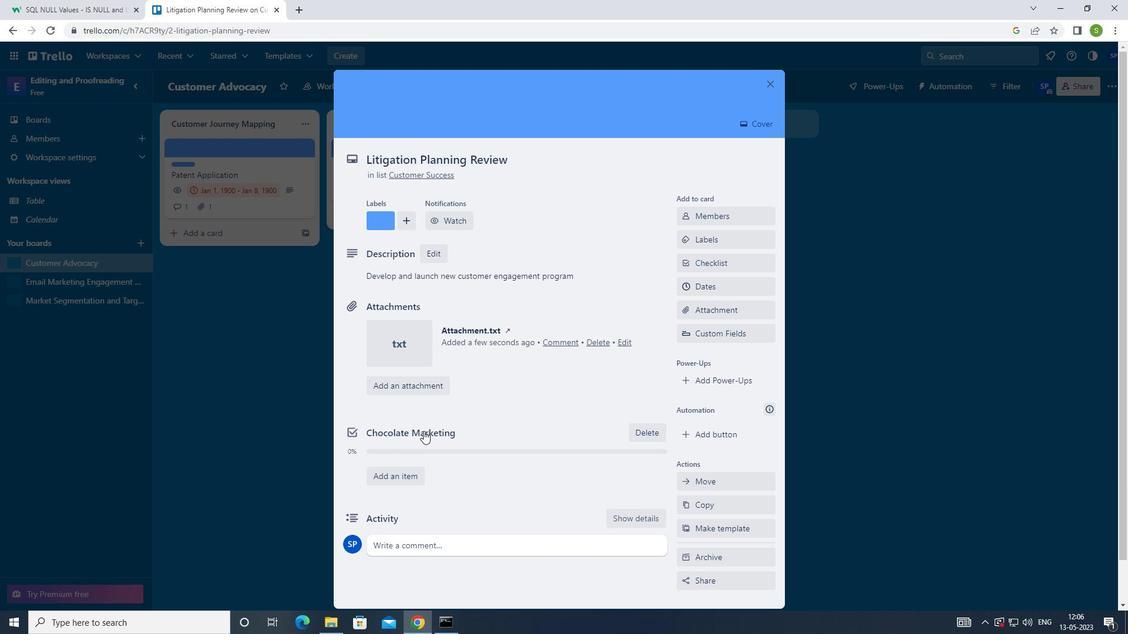 
Action: Mouse scrolled (426, 438) with delta (0, 0)
Screenshot: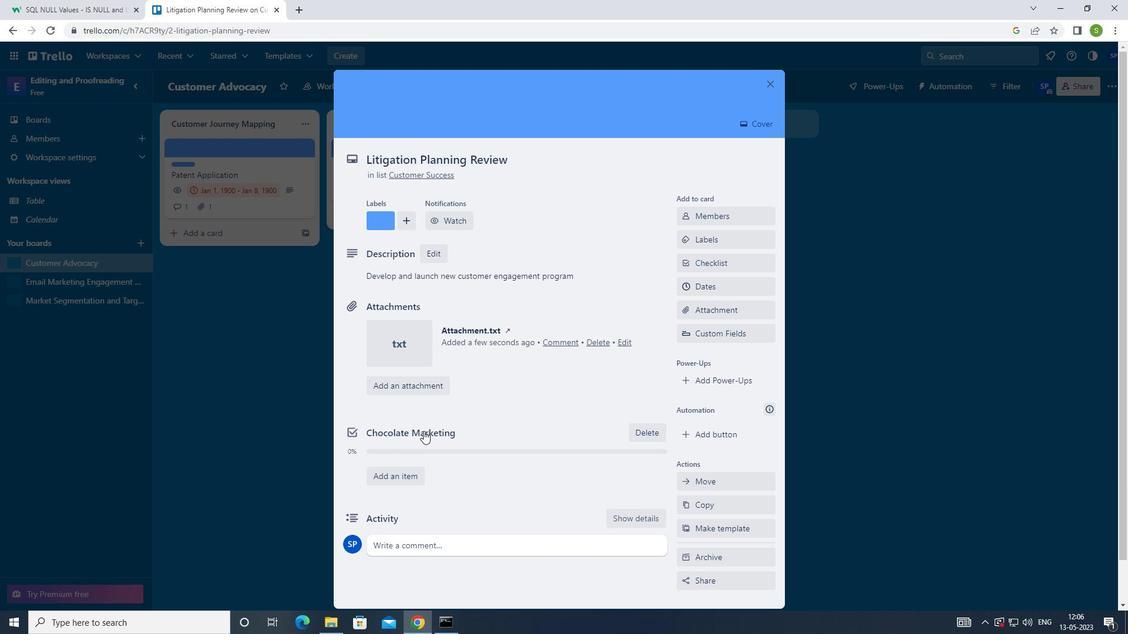 
Action: Mouse moved to (429, 472)
Screenshot: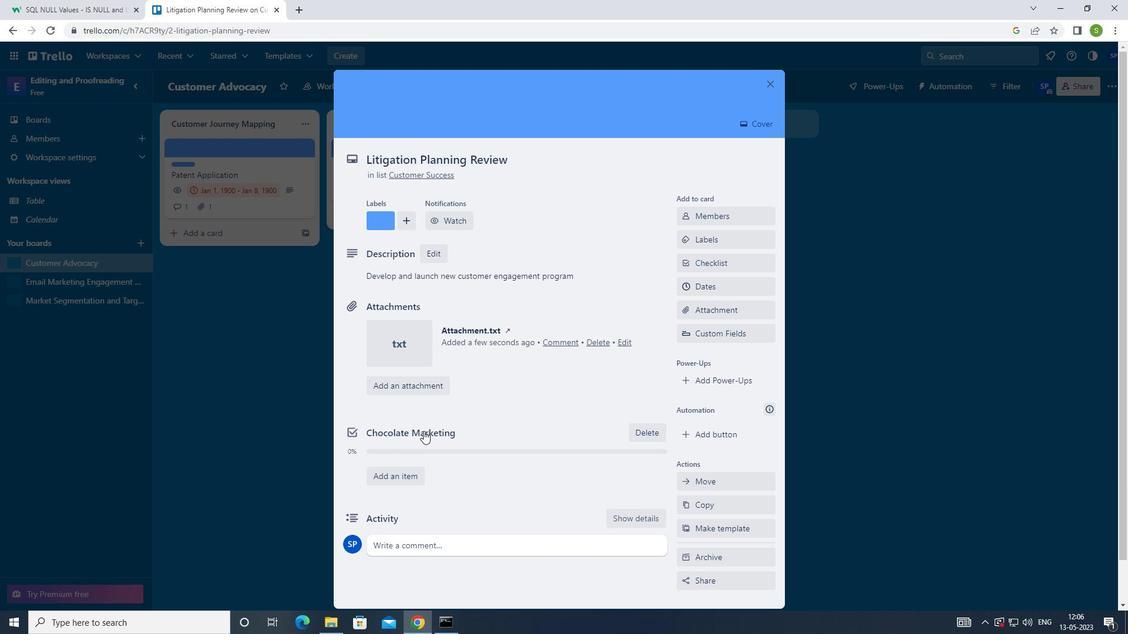 
Action: Mouse scrolled (429, 471) with delta (0, 0)
Screenshot: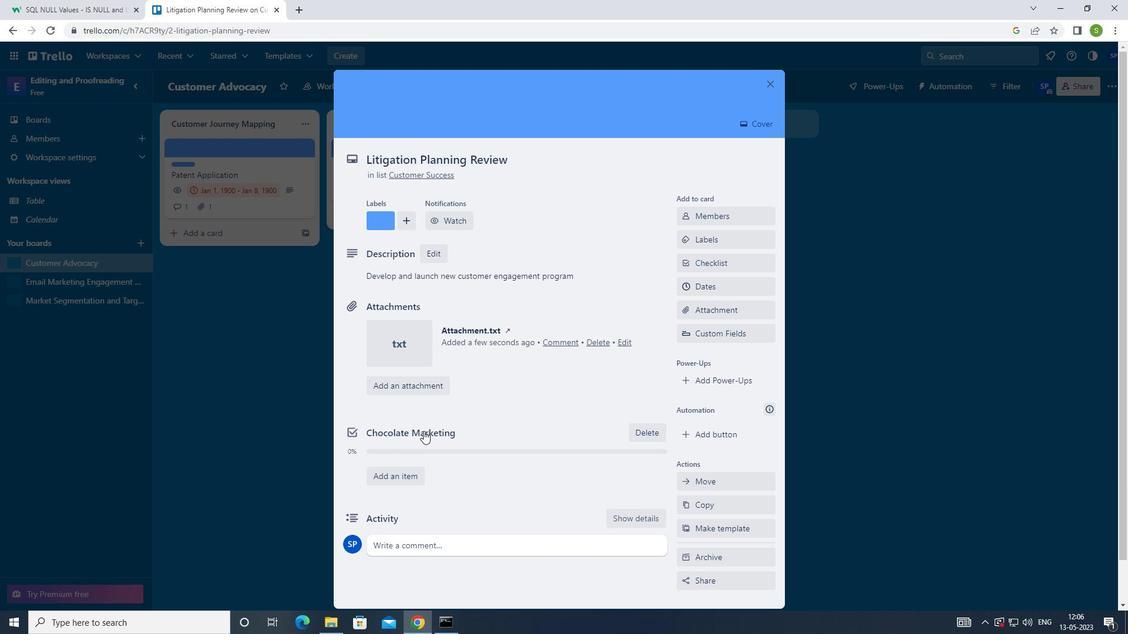
Action: Mouse moved to (441, 503)
Screenshot: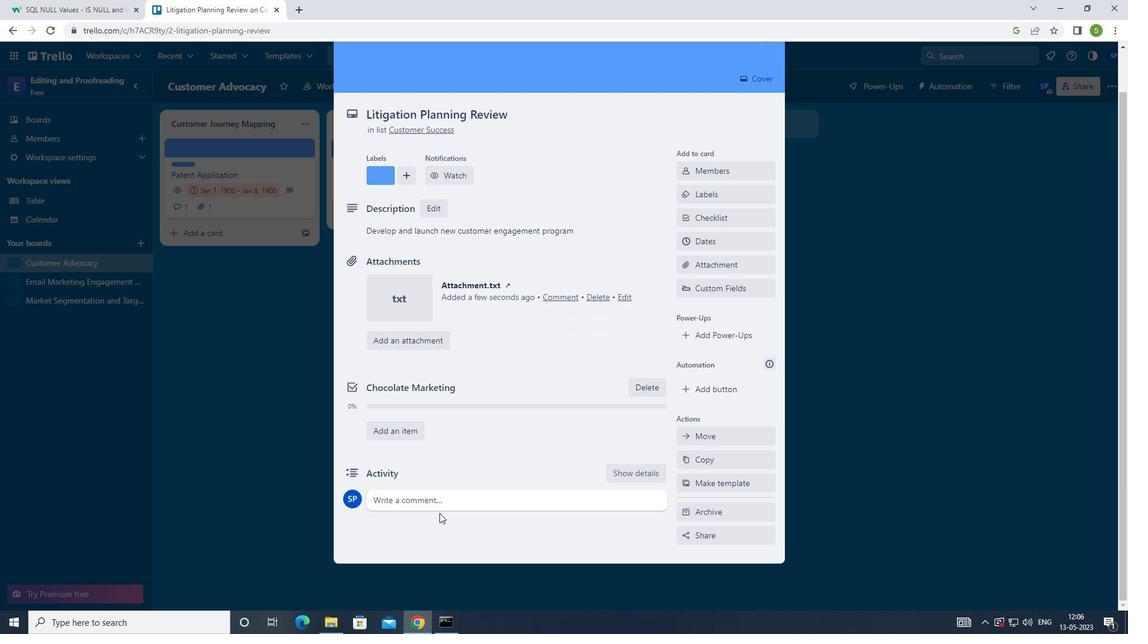 
Action: Mouse pressed left at (441, 503)
Screenshot: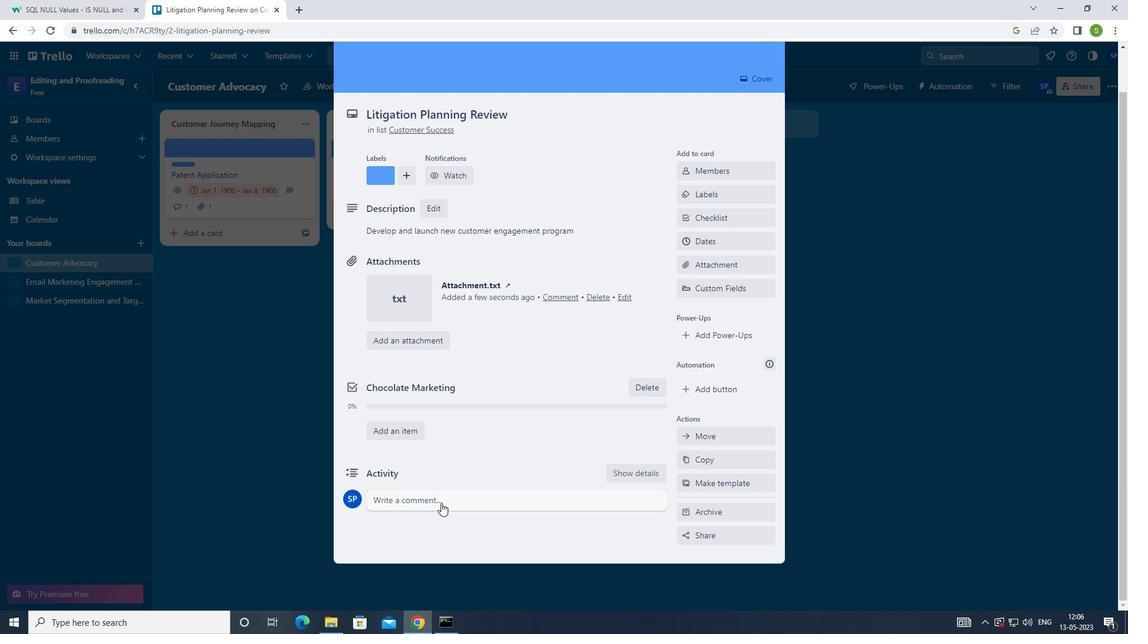 
Action: Mouse moved to (477, 401)
Screenshot: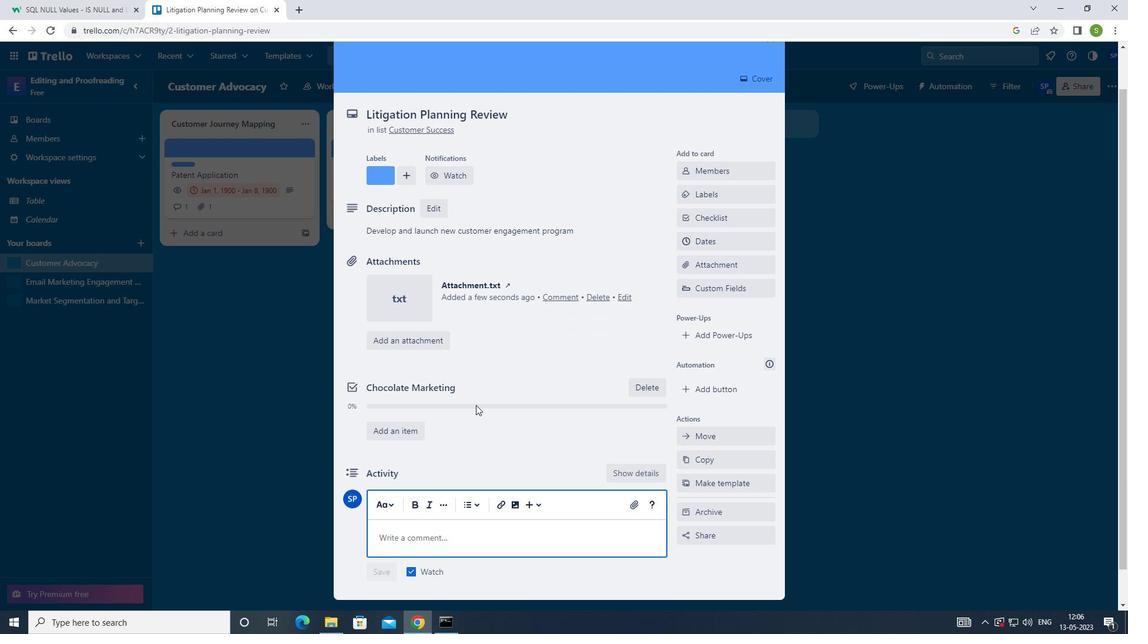 
Action: Key pressed <Key.shift>THIS<Key.space>TASK<Key.space>PRESENTS<Key.space>AN<Key.space>OPPORTUNITY<Key.space>TO<Key.space>DEMONSTRATE<Key.space>OUR<Key.space>LEADRSHIP<Key.space>SKILLS<Key.space>AND<Key.space>AABILITY<Key.left><Key.left><Key.left><Key.left><Key.left><Key.left><Key.backspace><Key.right><Key.right><Key.right><Key.right><Key.right><Key.right><Key.space>TO<Key.space>TAKE<Key.space>CHARGE
Screenshot: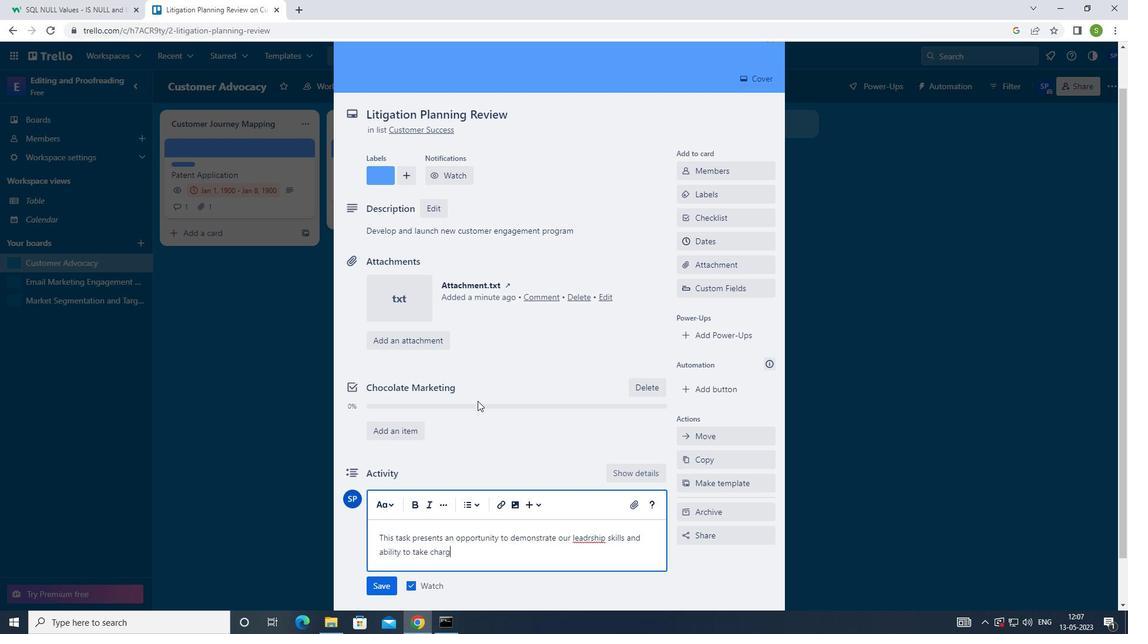 
Action: Mouse moved to (382, 589)
Screenshot: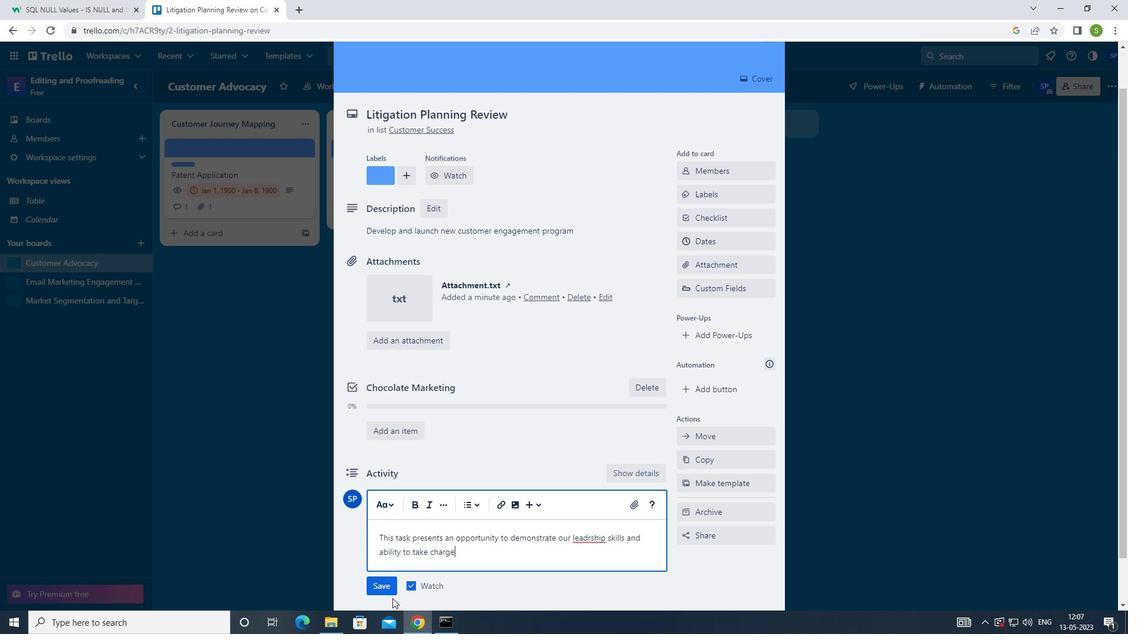 
Action: Mouse pressed left at (382, 589)
Screenshot: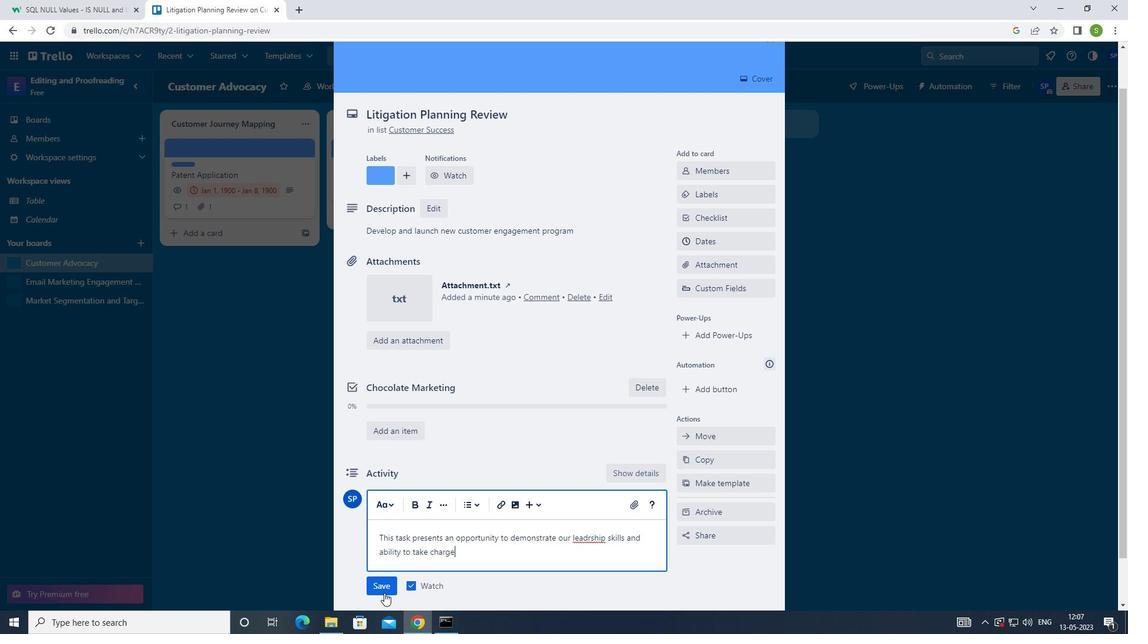 
Action: Mouse moved to (695, 237)
Screenshot: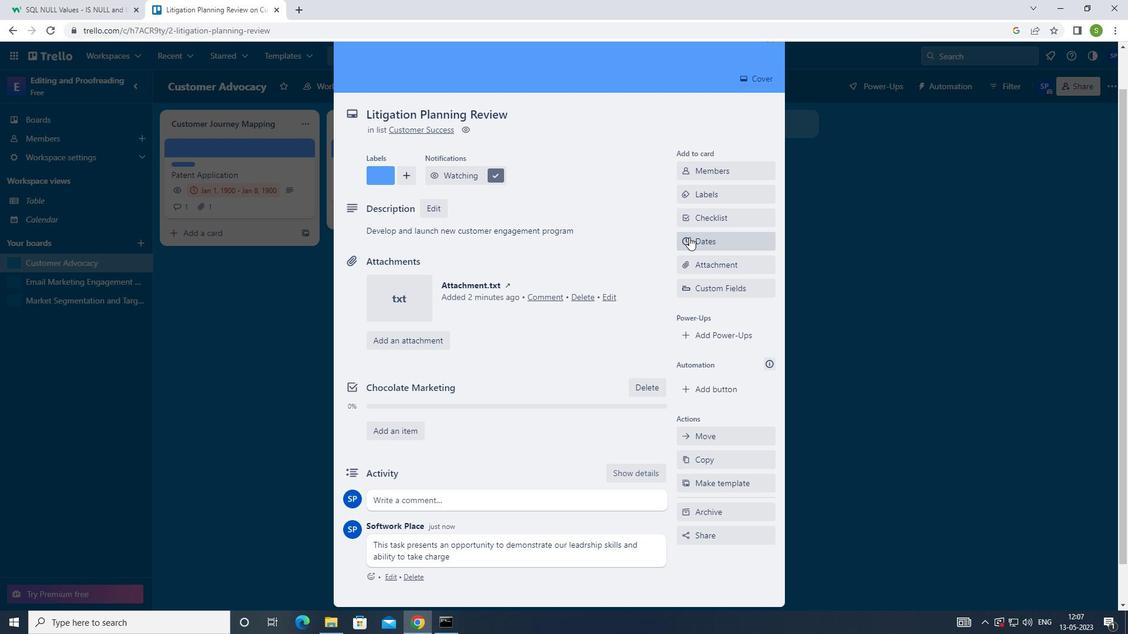 
Action: Mouse pressed left at (695, 237)
Screenshot: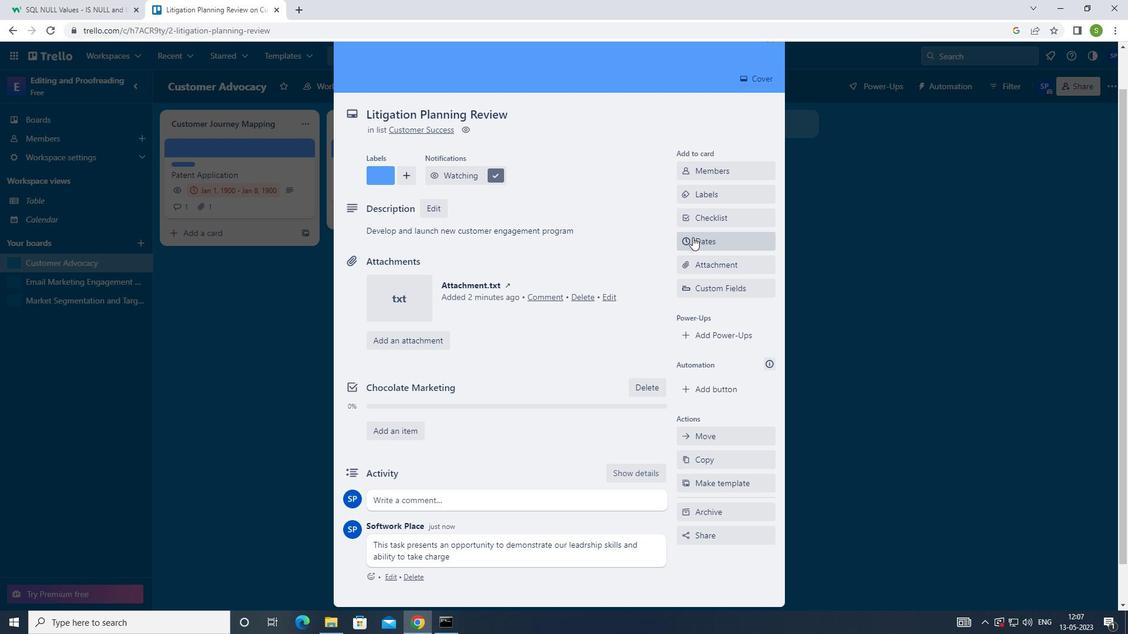 
Action: Mouse moved to (689, 302)
Screenshot: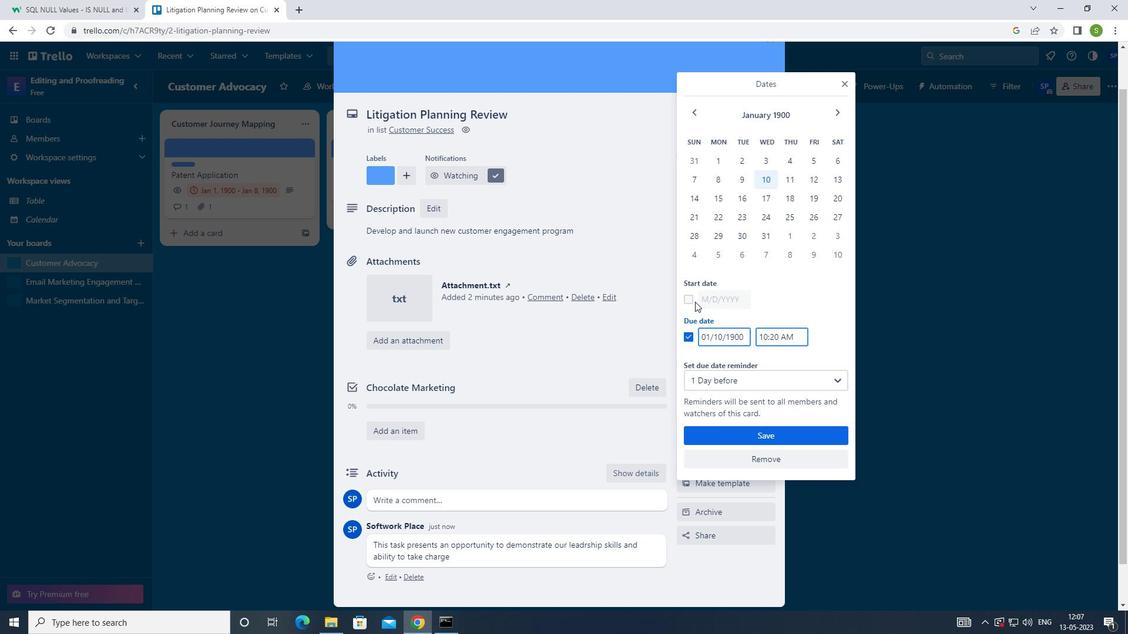 
Action: Mouse pressed left at (689, 302)
Screenshot: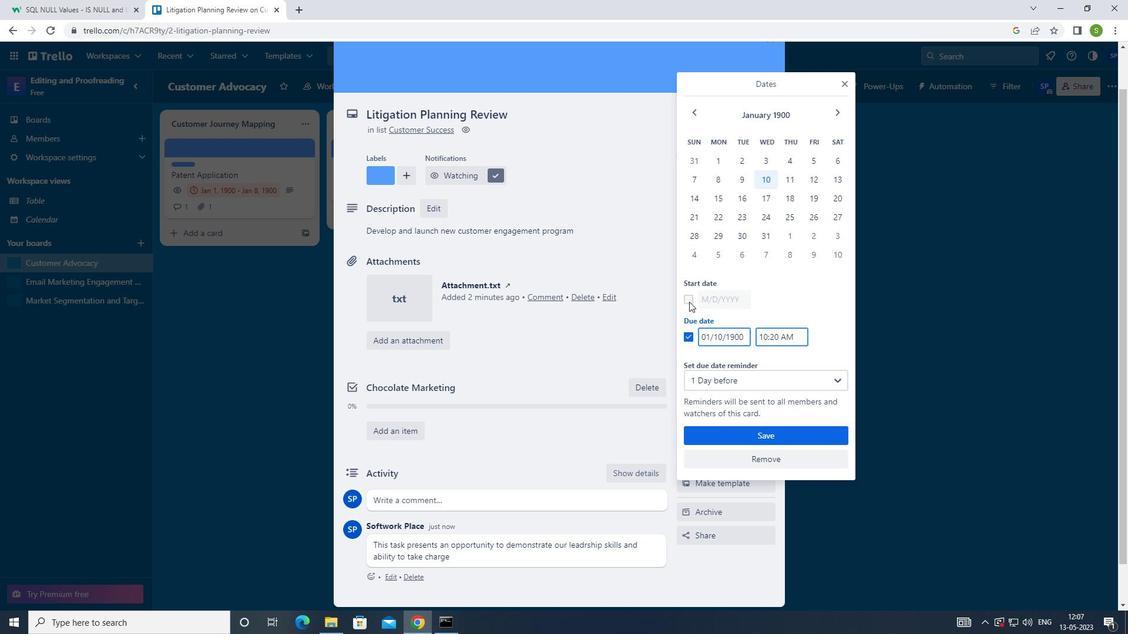 
Action: Mouse moved to (792, 156)
Screenshot: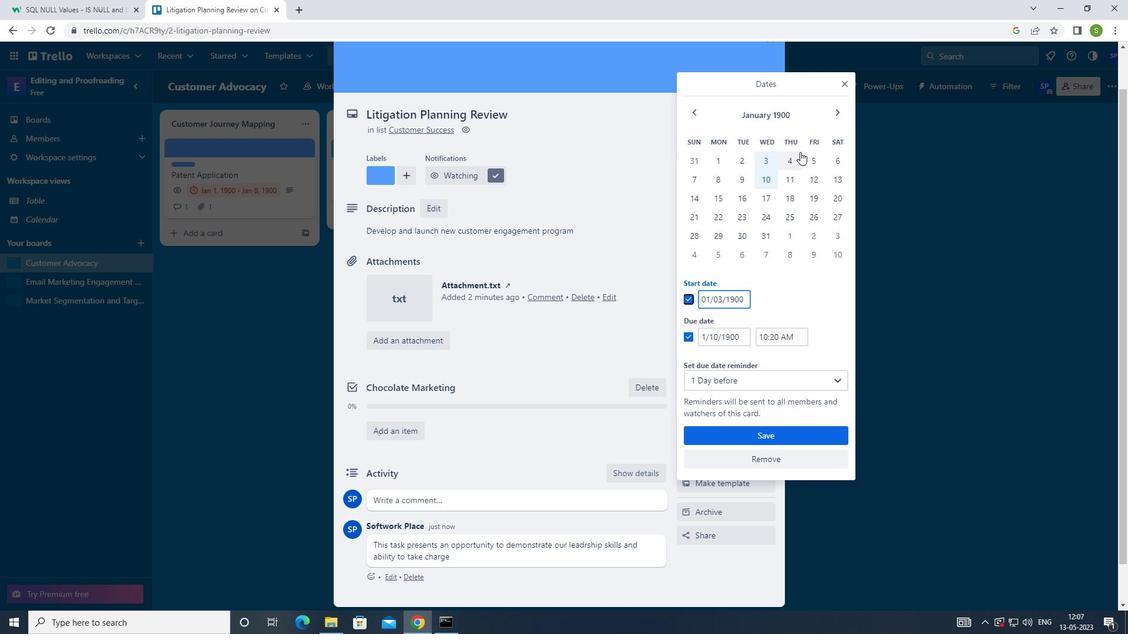 
Action: Mouse pressed left at (792, 156)
Screenshot: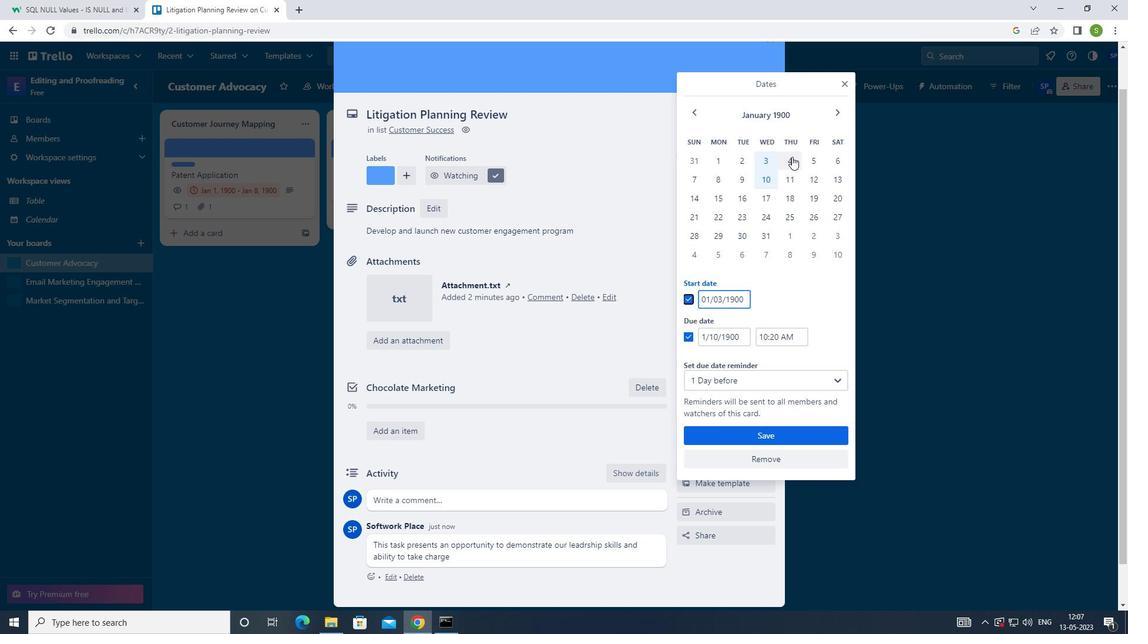 
Action: Mouse moved to (790, 173)
Screenshot: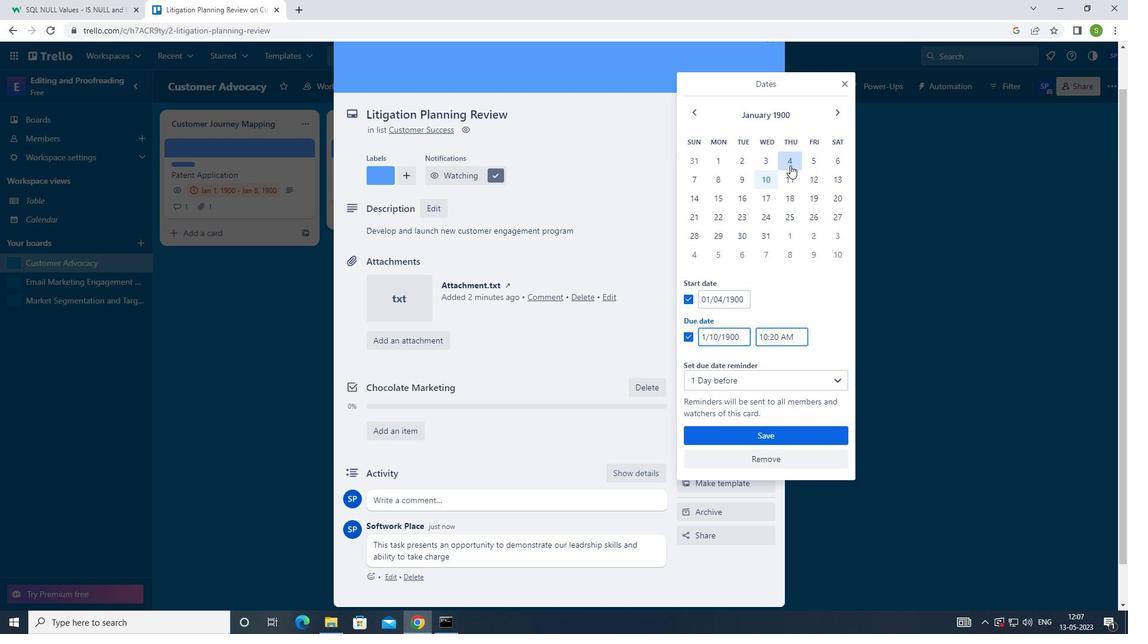 
Action: Mouse pressed left at (790, 173)
Screenshot: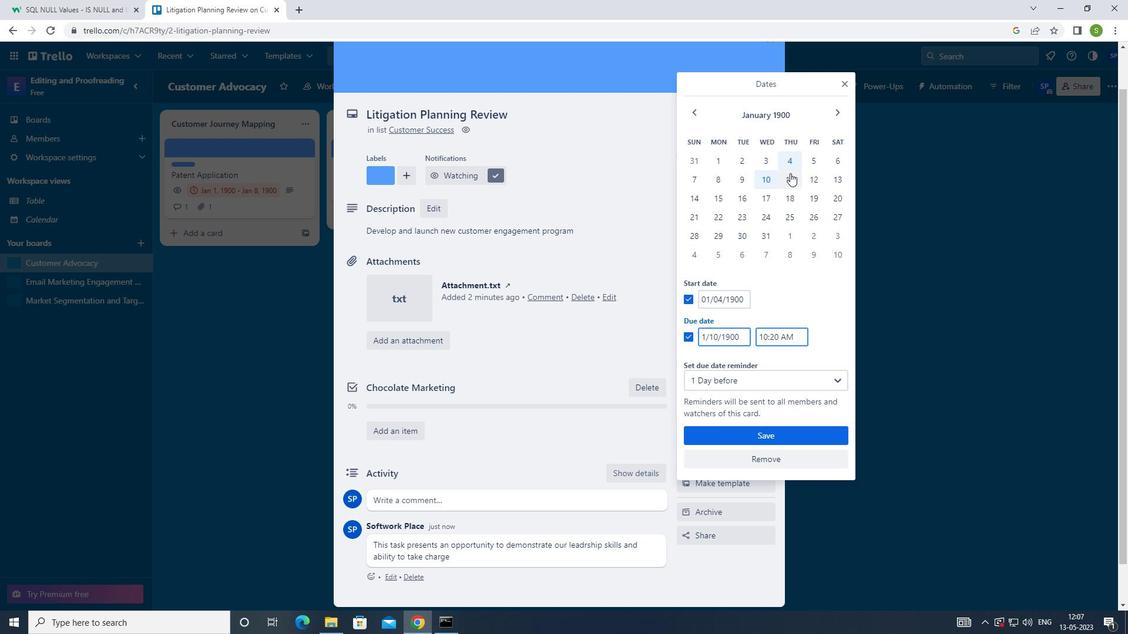 
Action: Mouse moved to (730, 441)
Screenshot: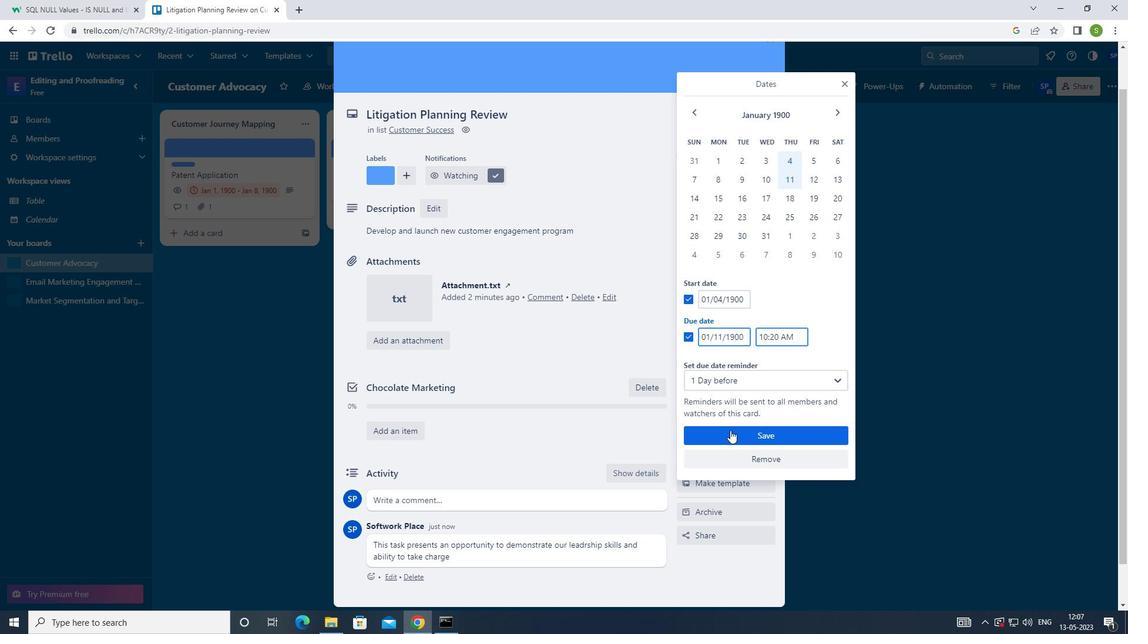 
Action: Mouse pressed left at (730, 441)
Screenshot: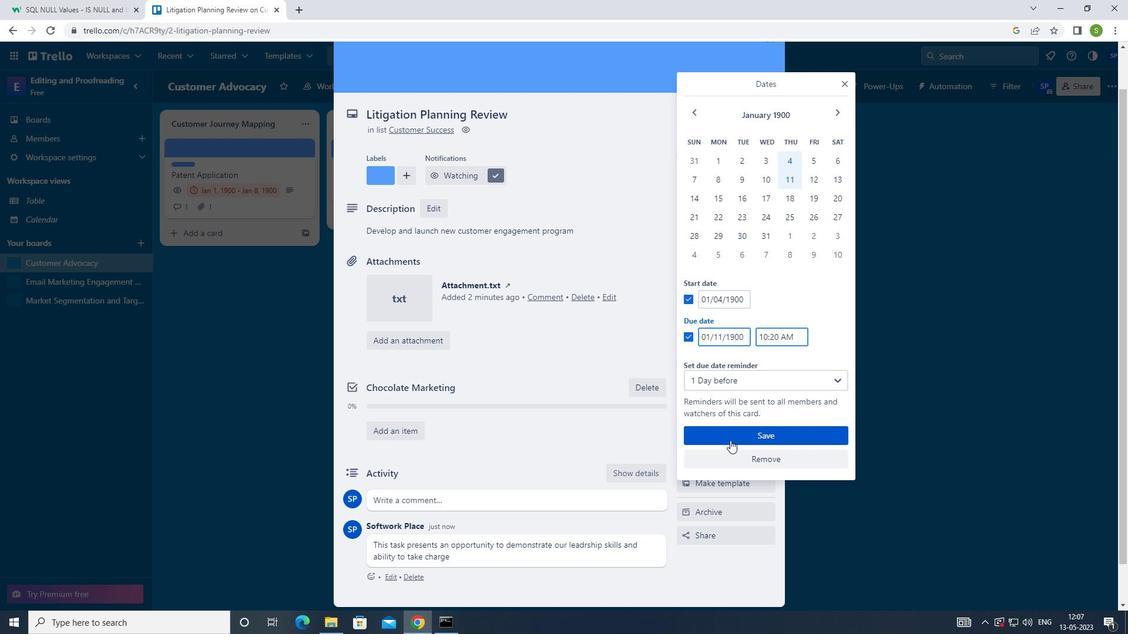 
Action: Mouse moved to (730, 441)
Screenshot: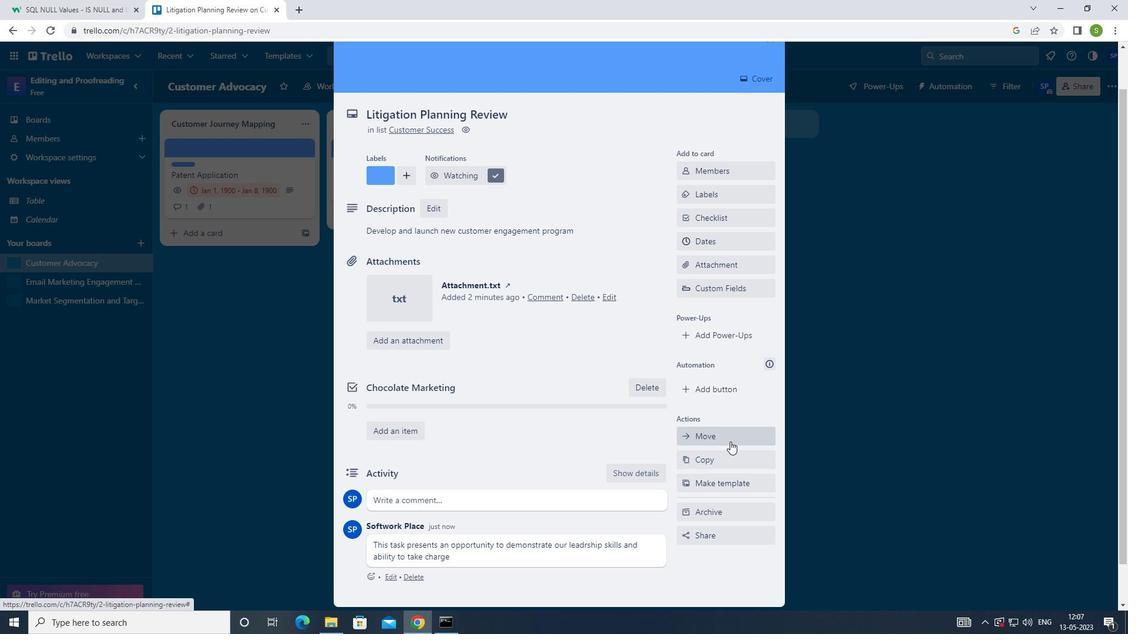 
Action: Key pressed <Key.f8>
Screenshot: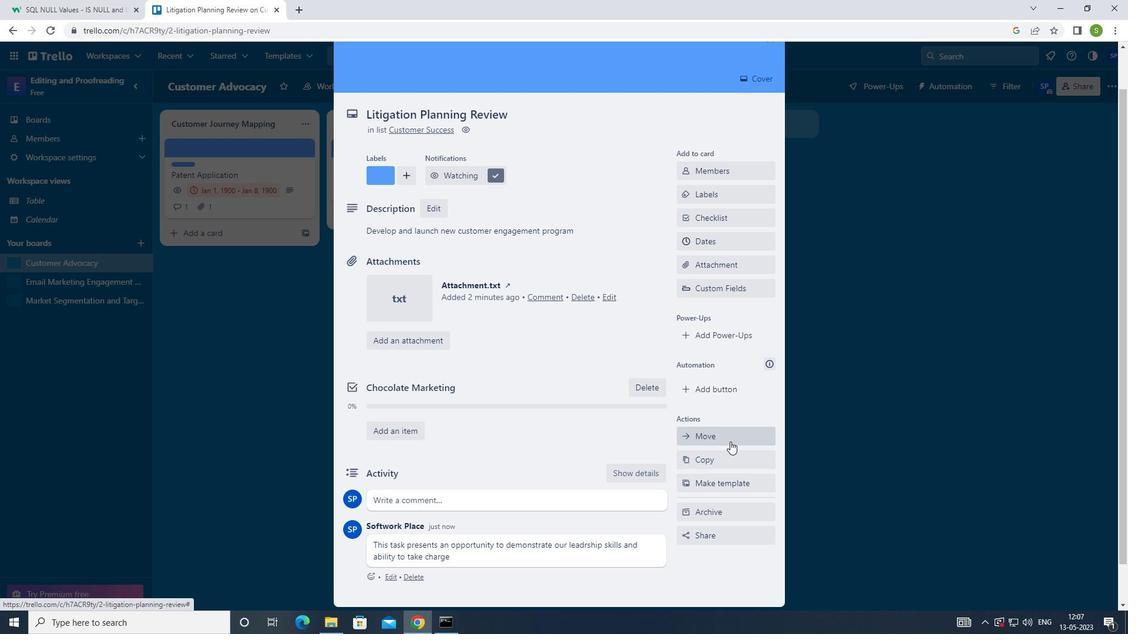 
